 Task: Find connections with filter location Blankenburg with filter topic #lifestylewith filter profile language English with filter current company LutechResources with filter school Kakatiya University with filter industry Philanthropic Fundraising Services with filter service category Copywriting with filter keywords title Computer Animator
Action: Mouse moved to (499, 65)
Screenshot: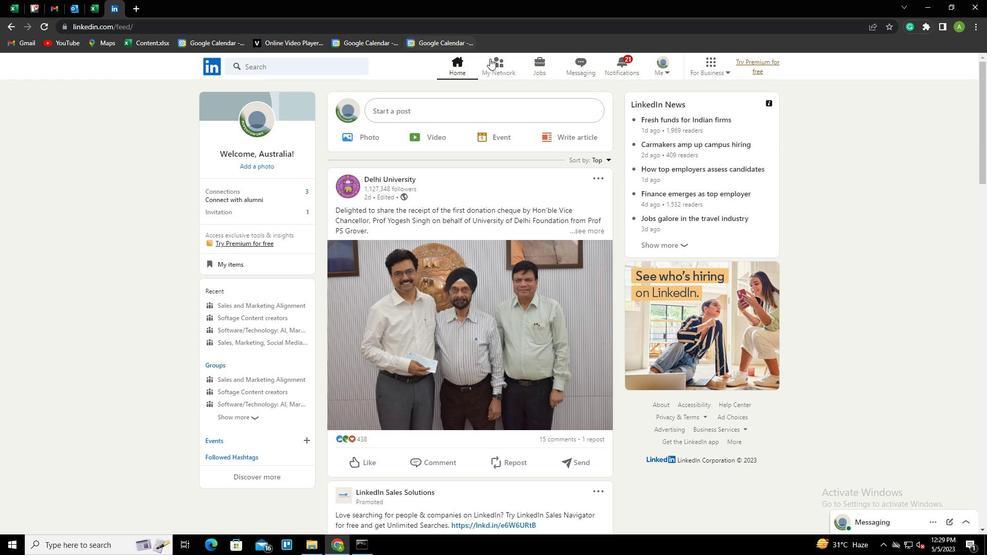 
Action: Mouse pressed left at (499, 65)
Screenshot: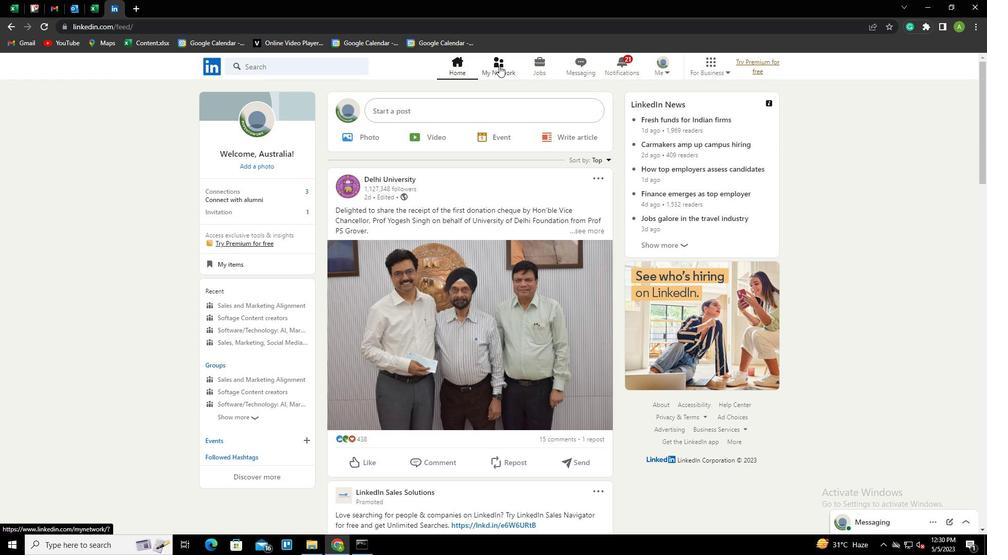 
Action: Mouse moved to (262, 122)
Screenshot: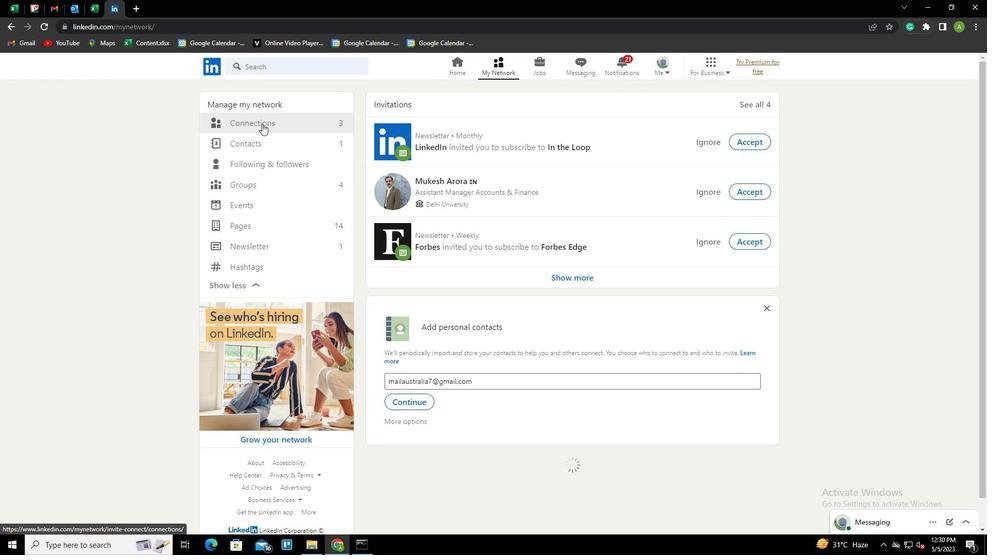 
Action: Mouse pressed left at (262, 122)
Screenshot: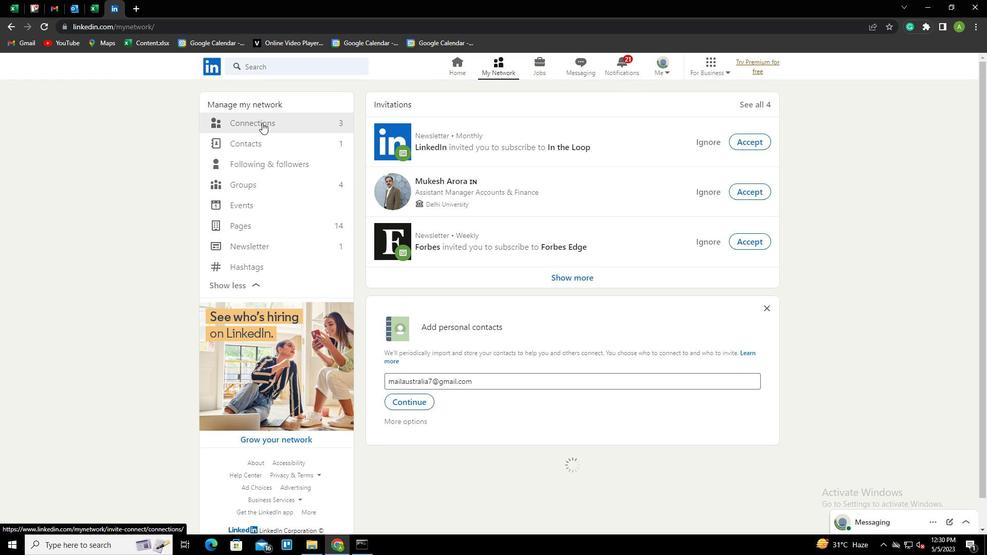 
Action: Mouse moved to (563, 124)
Screenshot: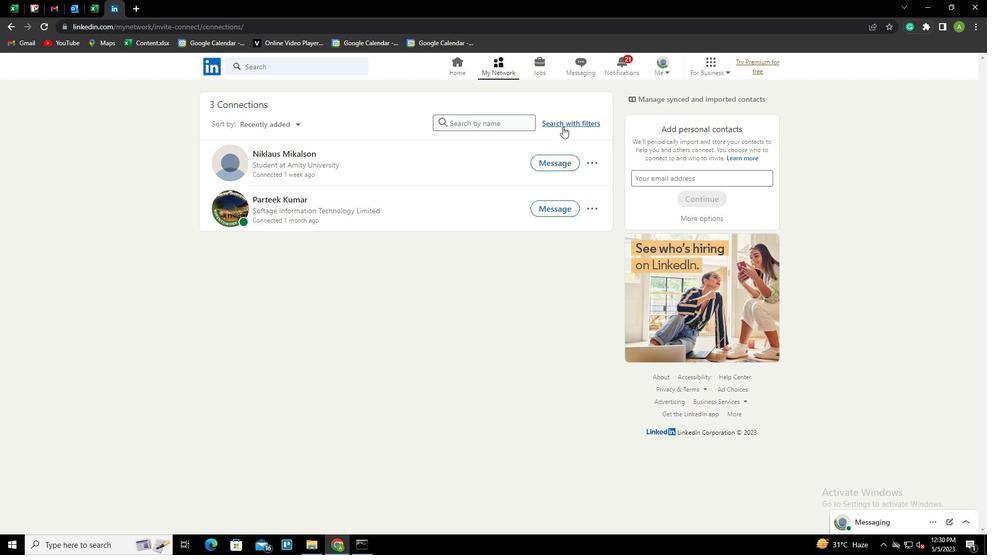 
Action: Mouse pressed left at (563, 124)
Screenshot: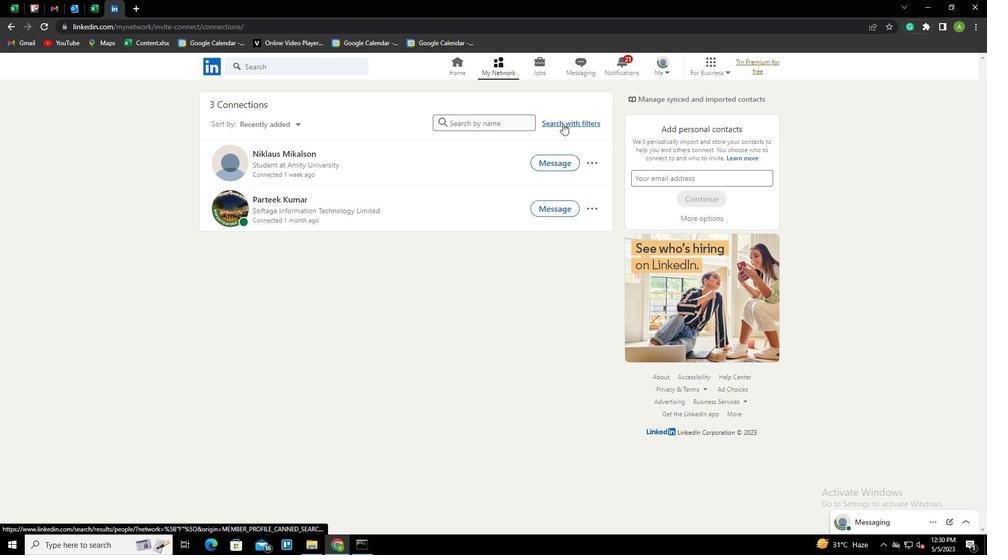 
Action: Mouse moved to (527, 97)
Screenshot: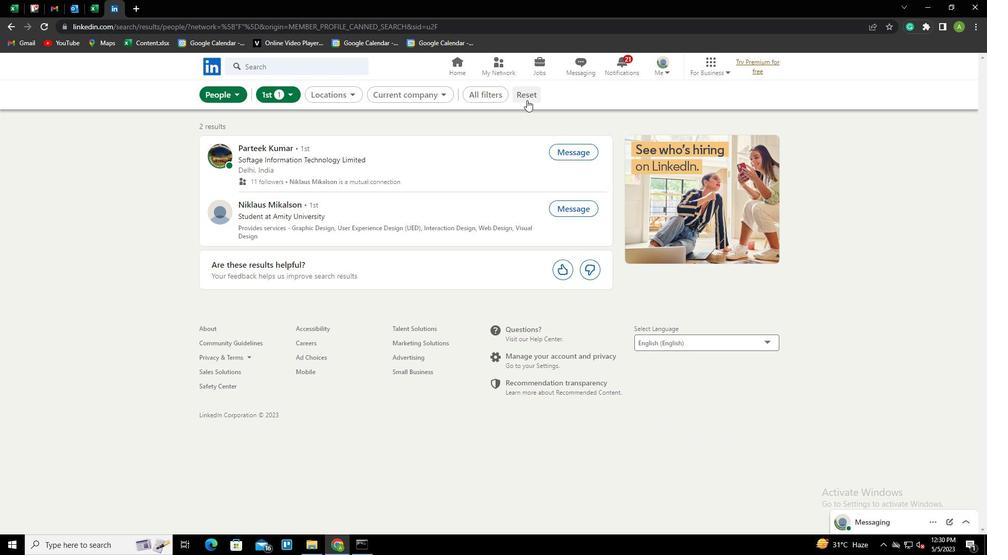 
Action: Mouse pressed left at (527, 97)
Screenshot: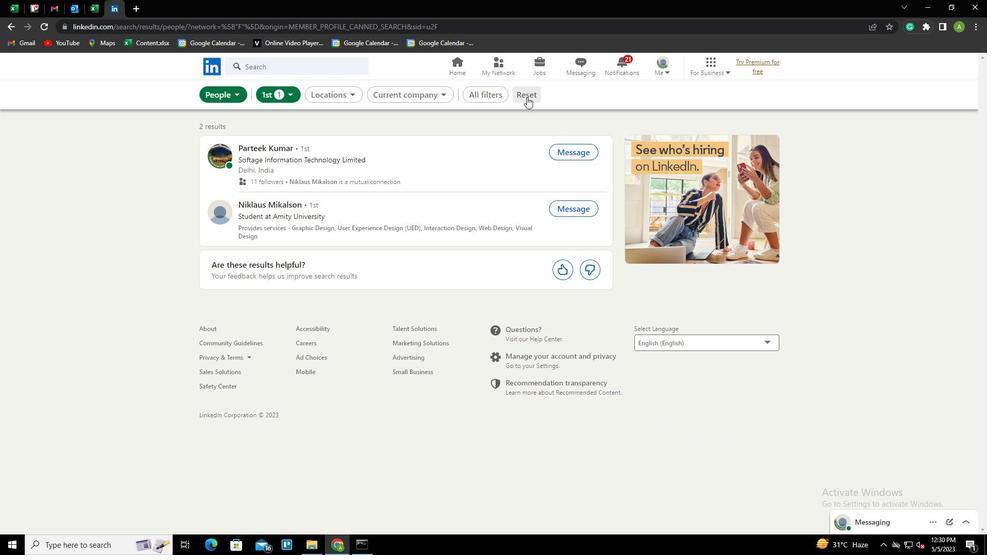
Action: Mouse moved to (518, 98)
Screenshot: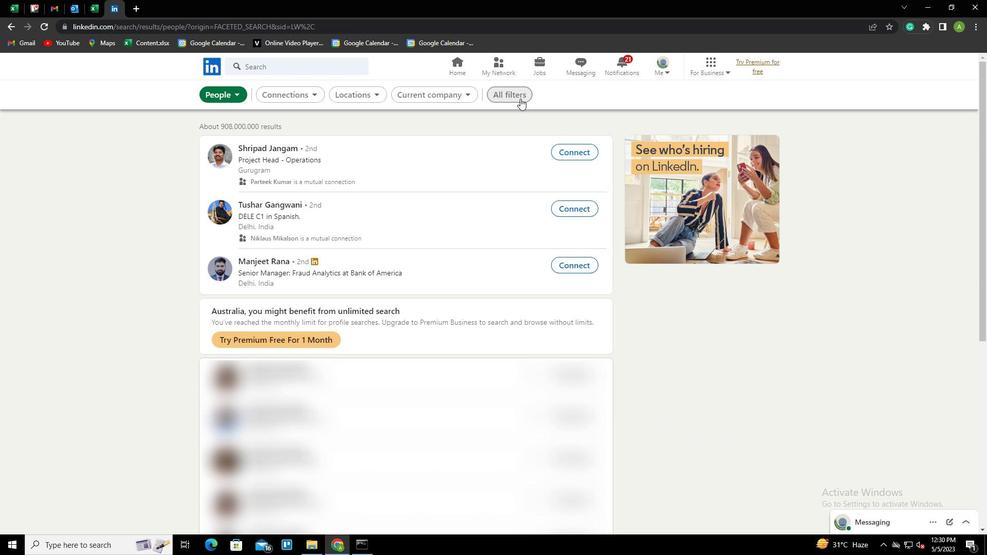 
Action: Mouse pressed left at (518, 98)
Screenshot: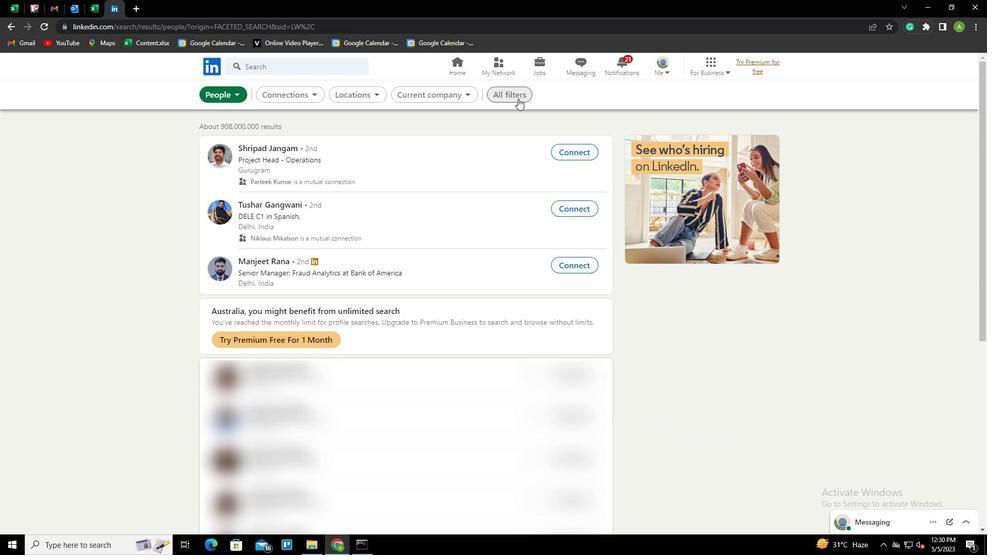 
Action: Mouse moved to (822, 287)
Screenshot: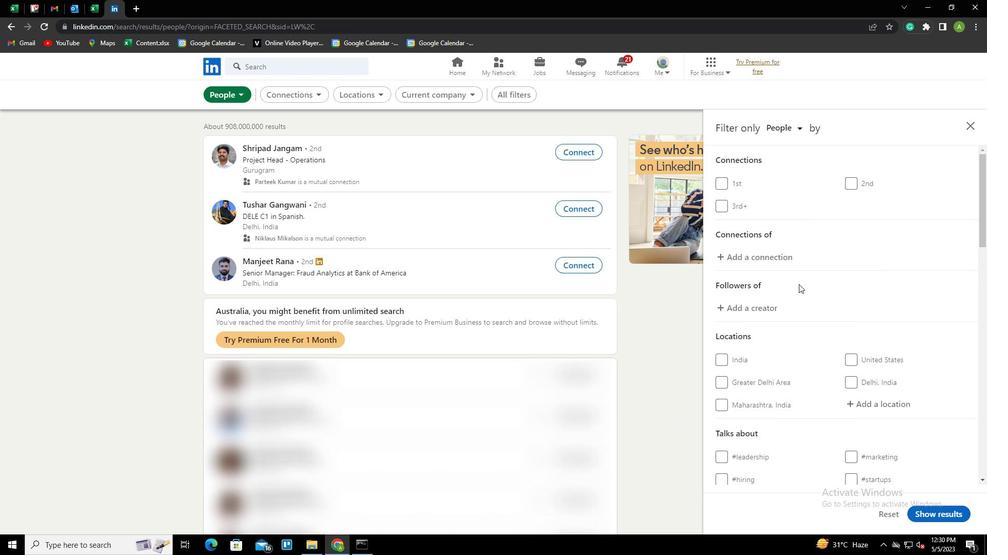 
Action: Mouse scrolled (822, 286) with delta (0, 0)
Screenshot: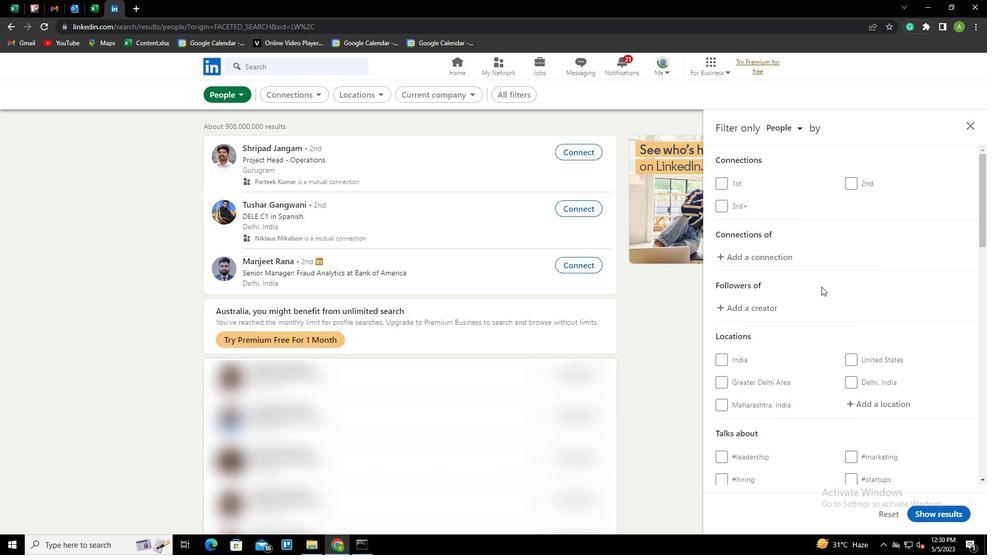 
Action: Mouse scrolled (822, 286) with delta (0, 0)
Screenshot: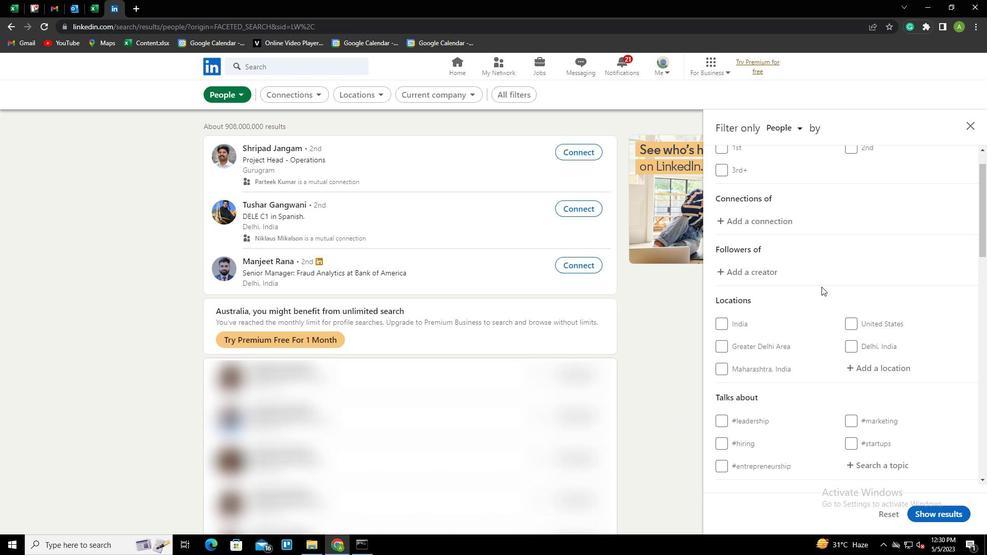 
Action: Mouse scrolled (822, 286) with delta (0, 0)
Screenshot: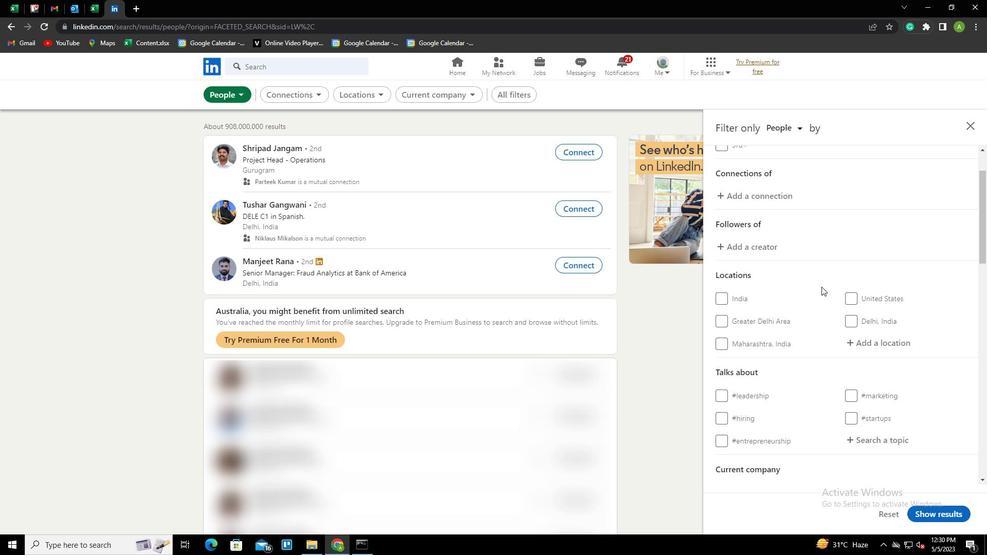 
Action: Mouse moved to (860, 250)
Screenshot: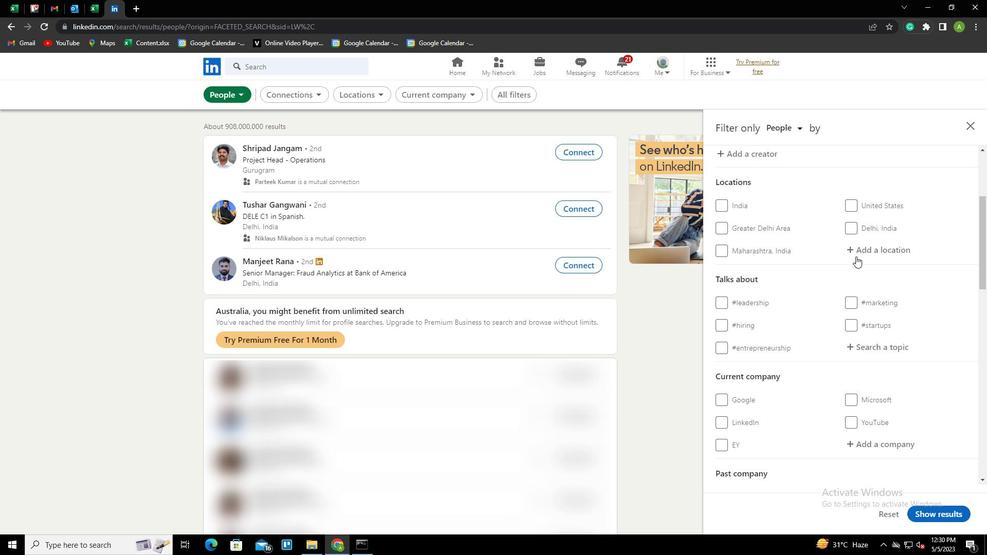 
Action: Mouse pressed left at (860, 250)
Screenshot: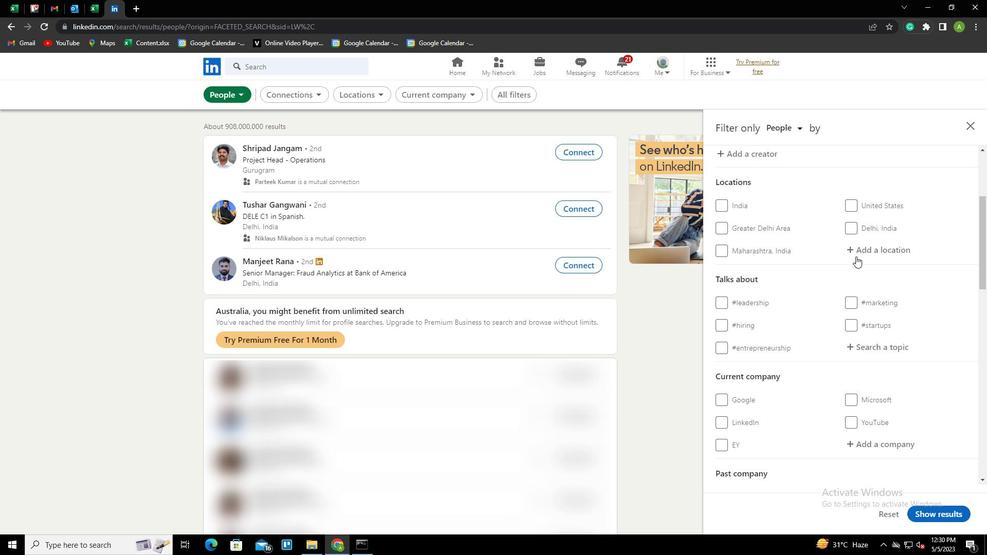 
Action: Key pressed <Key.shift>B
Screenshot: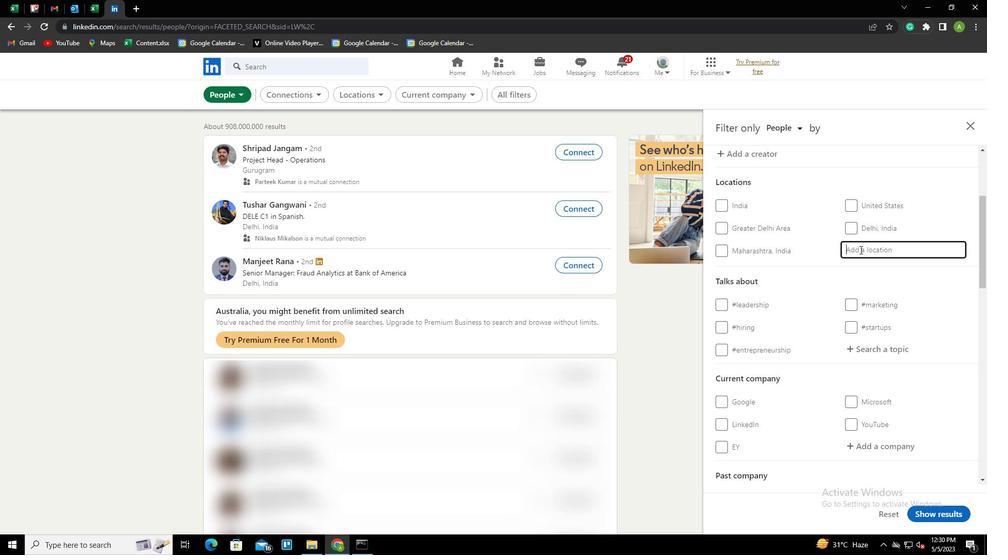 
Action: Mouse moved to (735, 278)
Screenshot: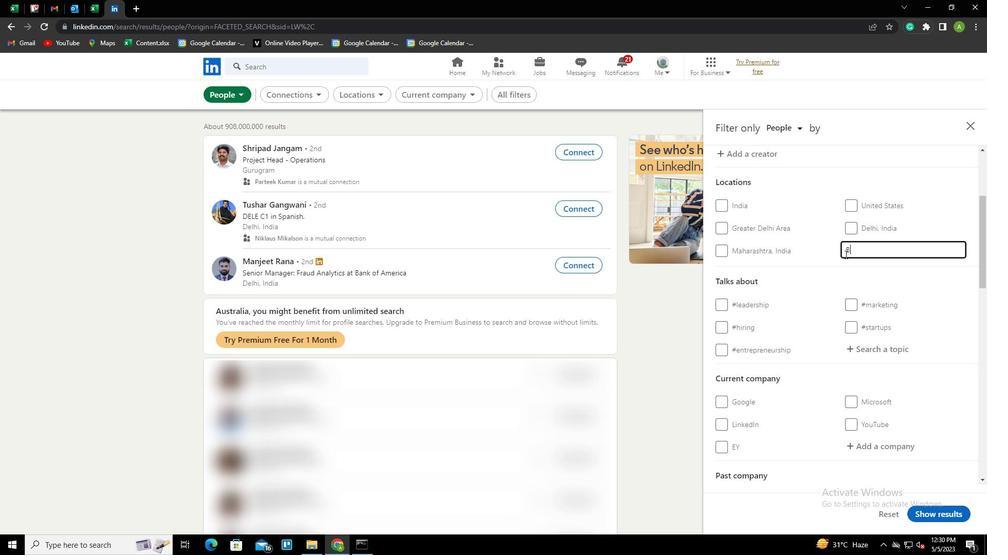 
Action: Key pressed LANKENBR<Key.backspace>URG<Key.down><Key.enter>
Screenshot: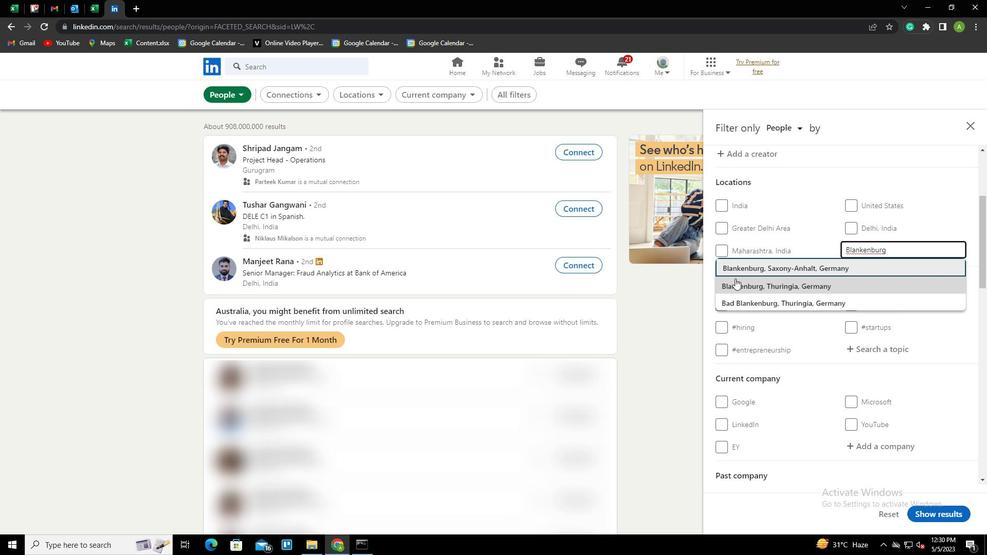
Action: Mouse scrolled (735, 278) with delta (0, 0)
Screenshot: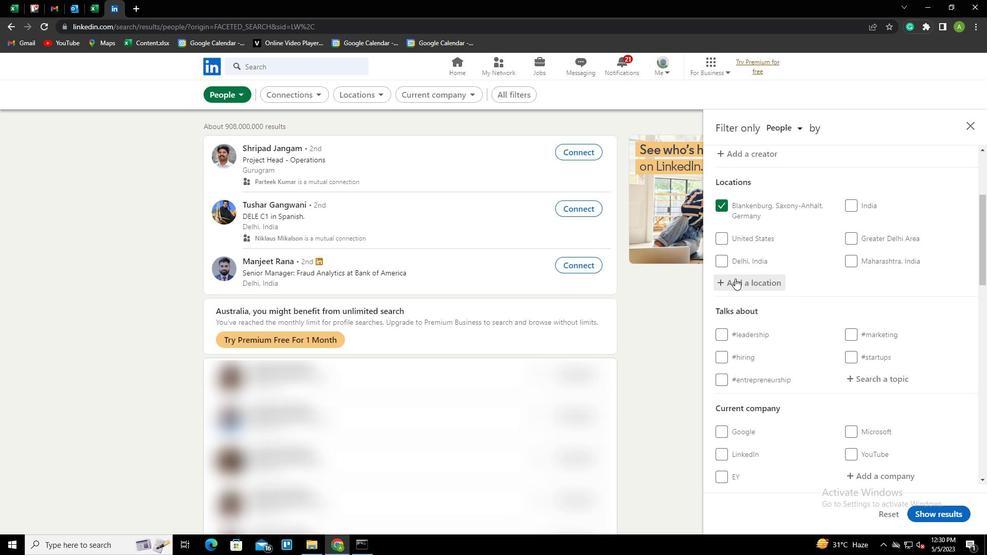 
Action: Mouse scrolled (735, 278) with delta (0, 0)
Screenshot: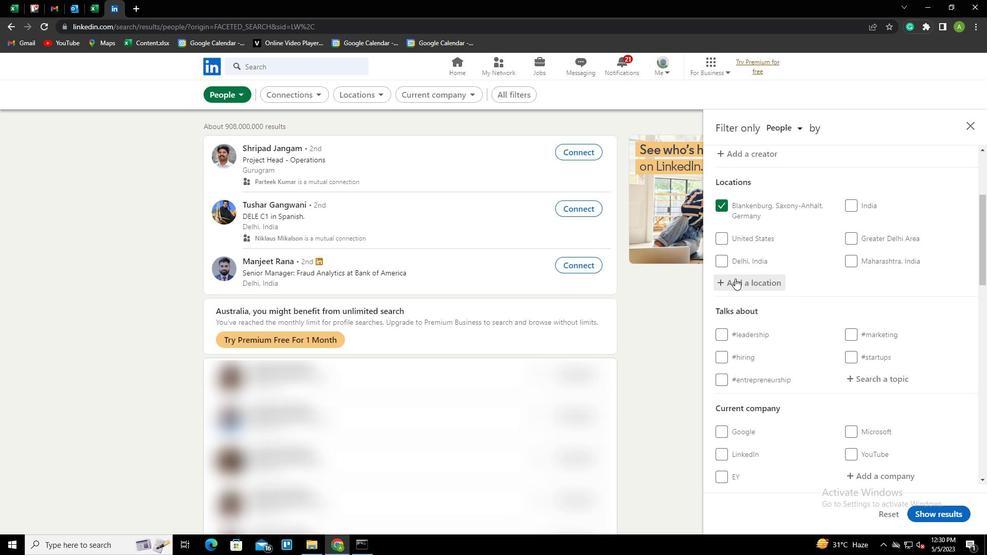 
Action: Mouse moved to (857, 272)
Screenshot: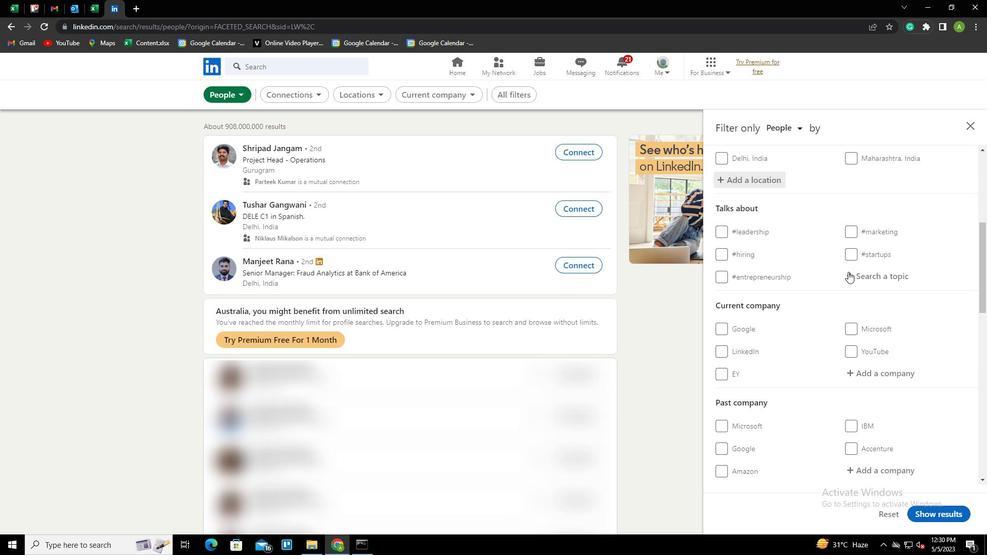 
Action: Mouse pressed left at (857, 272)
Screenshot: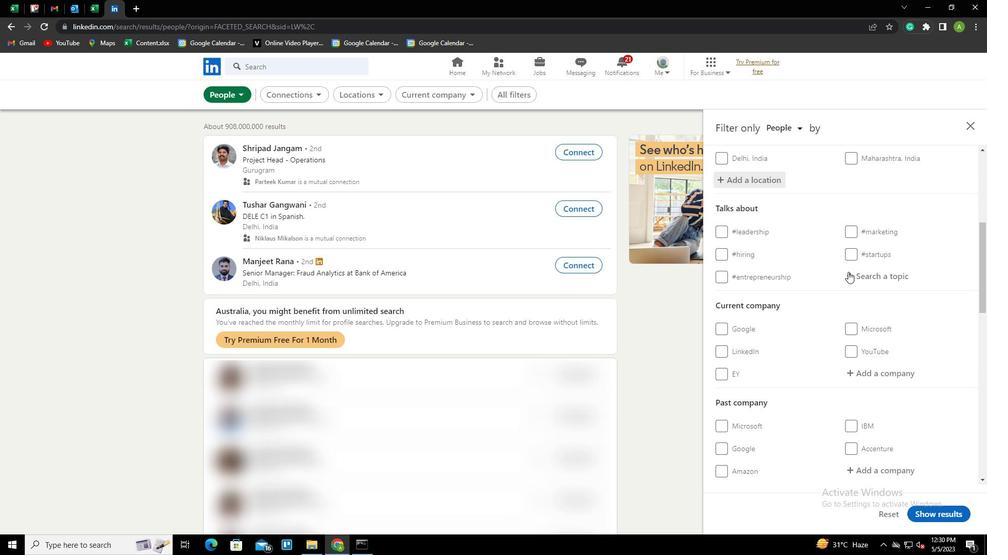 
Action: Mouse moved to (733, 272)
Screenshot: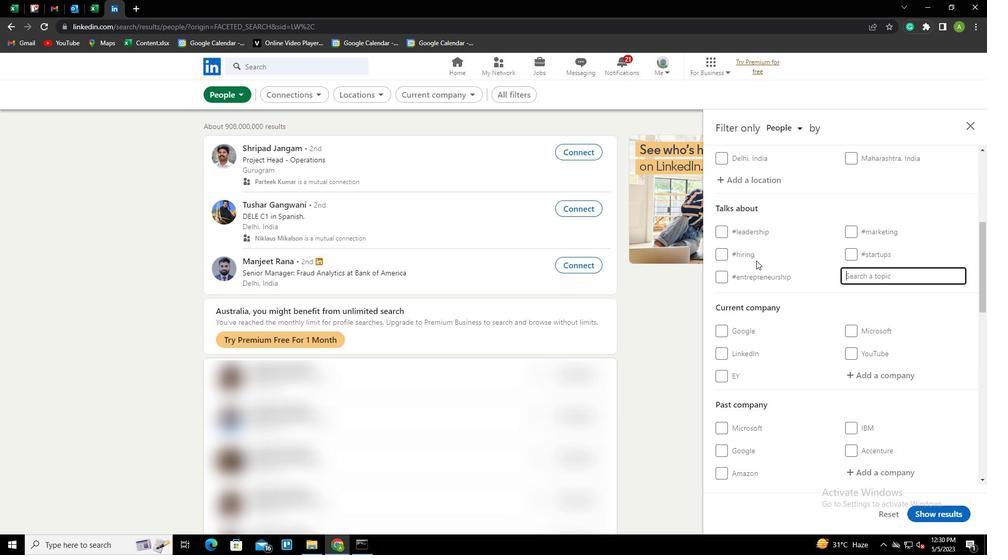 
Action: Key pressed LIFESTYLE<Key.down><Key.enter>
Screenshot: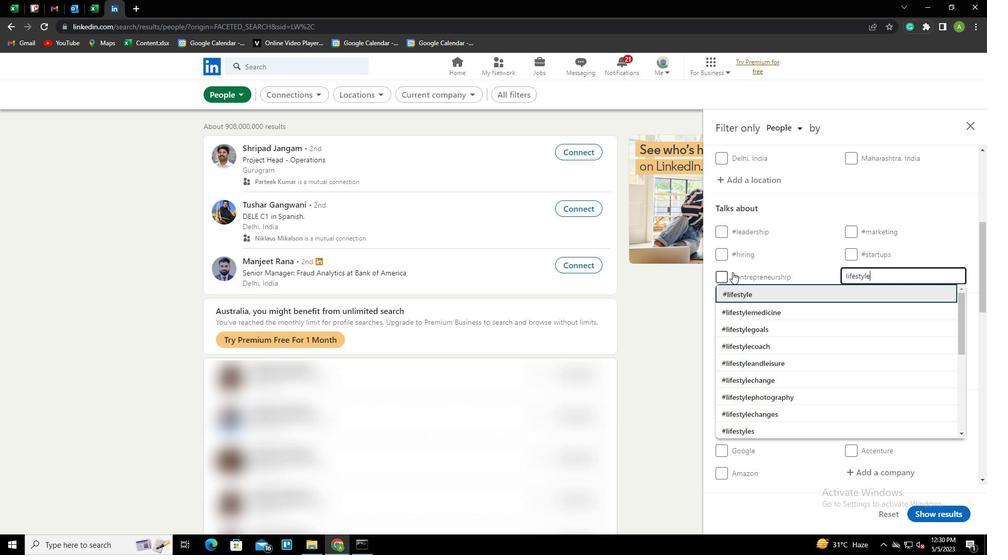 
Action: Mouse moved to (789, 260)
Screenshot: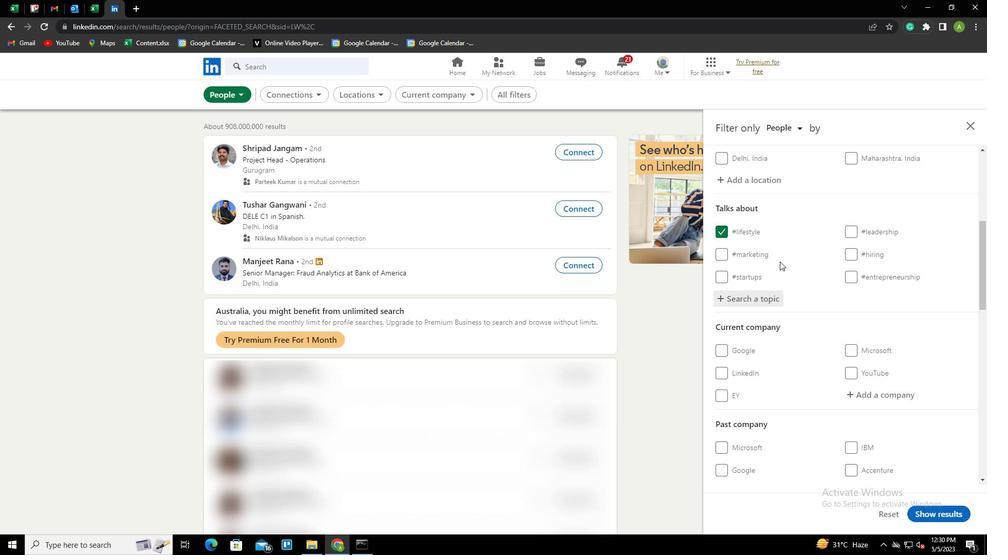 
Action: Mouse scrolled (789, 260) with delta (0, 0)
Screenshot: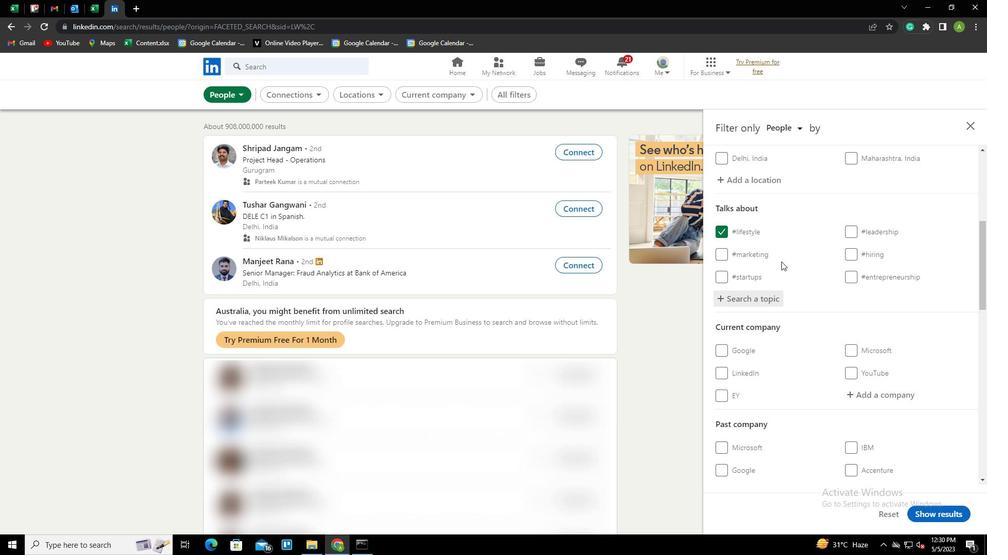 
Action: Mouse scrolled (789, 260) with delta (0, 0)
Screenshot: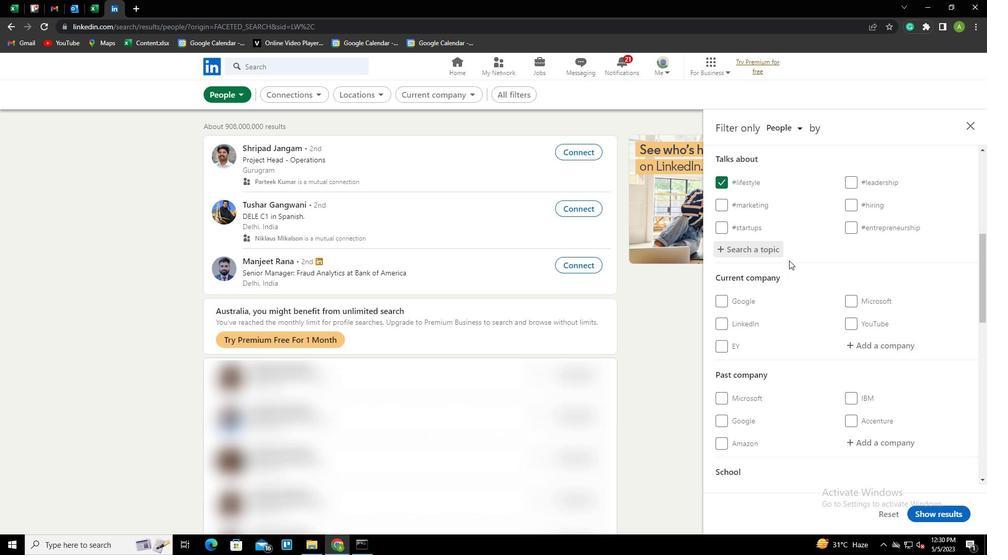 
Action: Mouse scrolled (789, 260) with delta (0, 0)
Screenshot: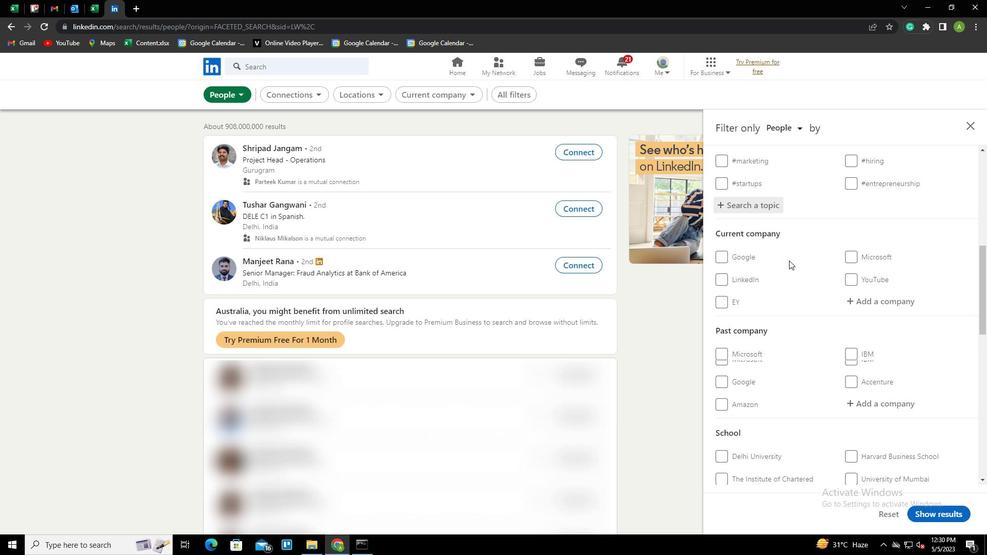 
Action: Mouse scrolled (789, 260) with delta (0, 0)
Screenshot: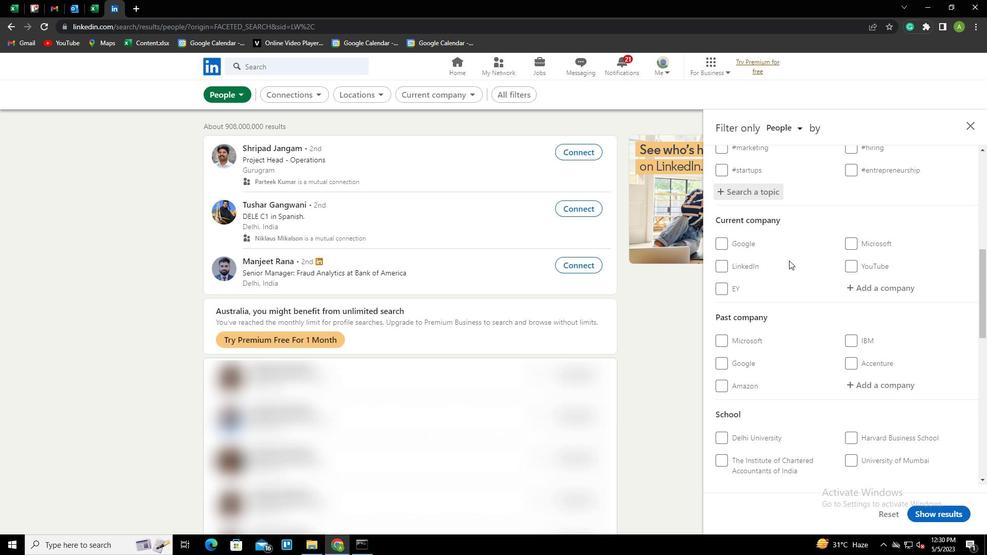 
Action: Mouse scrolled (789, 260) with delta (0, 0)
Screenshot: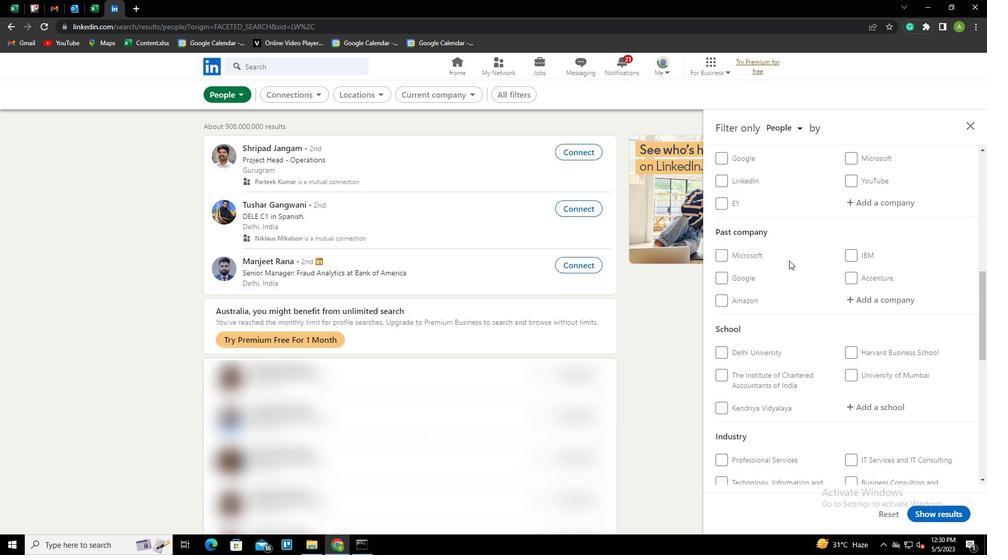 
Action: Mouse scrolled (789, 260) with delta (0, 0)
Screenshot: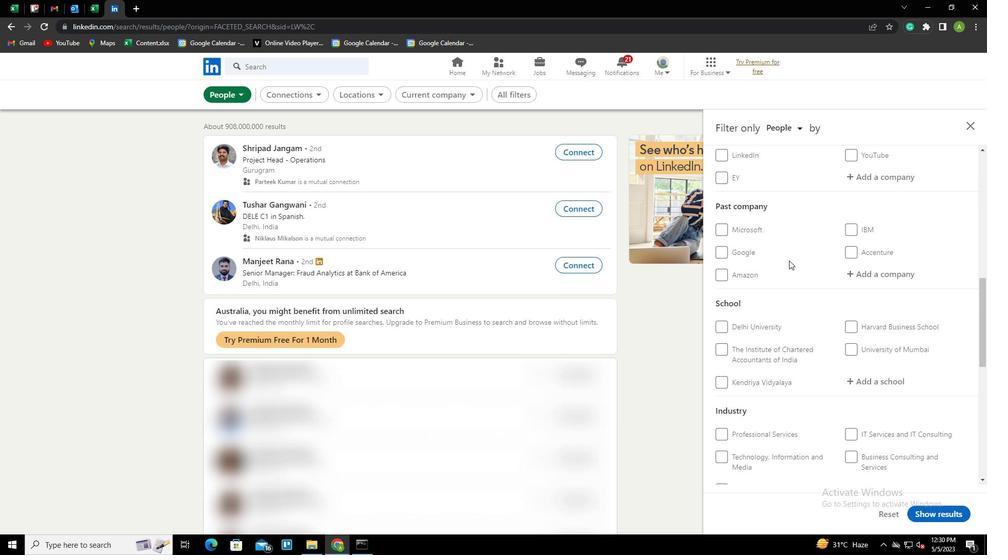 
Action: Mouse scrolled (789, 260) with delta (0, 0)
Screenshot: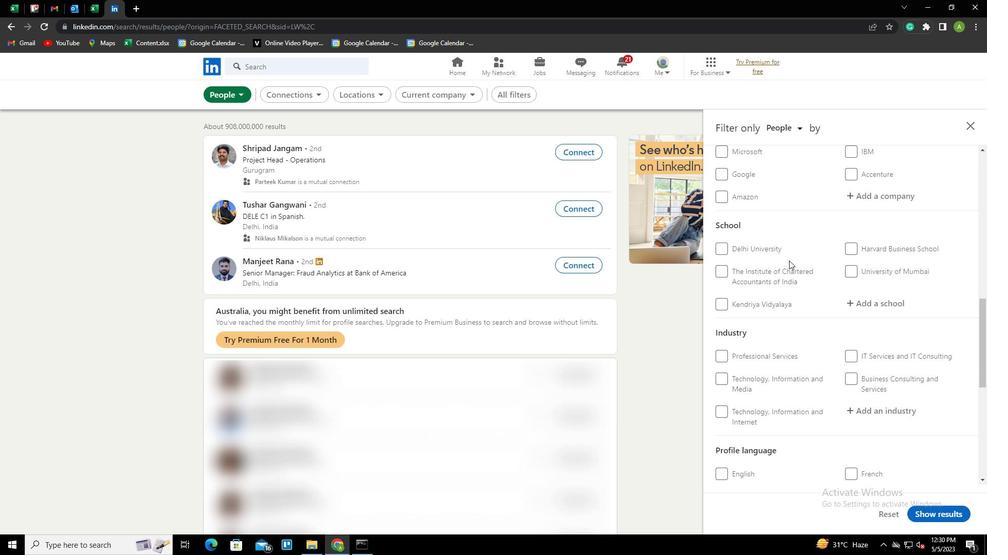 
Action: Mouse moved to (807, 259)
Screenshot: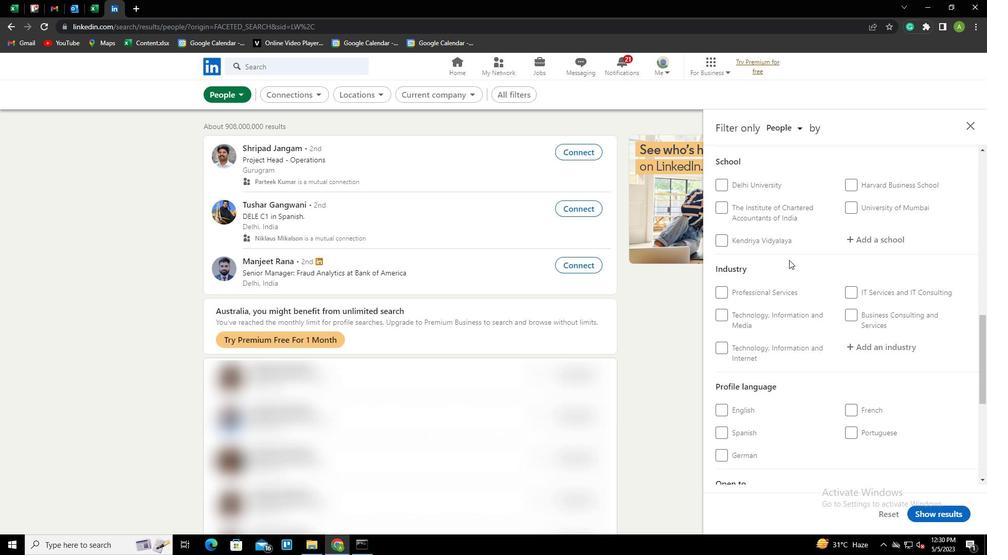 
Action: Mouse scrolled (807, 259) with delta (0, 0)
Screenshot: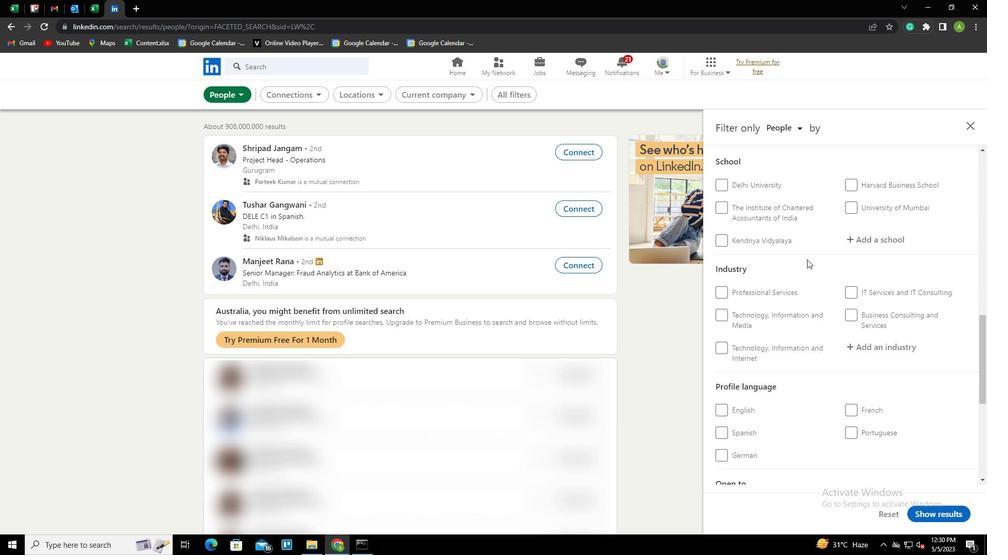 
Action: Mouse scrolled (807, 259) with delta (0, 0)
Screenshot: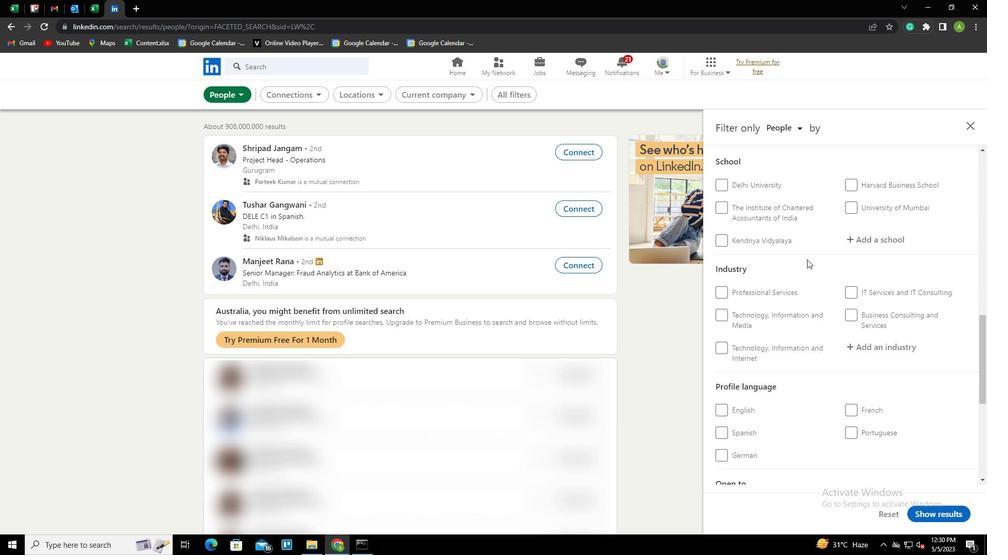 
Action: Mouse moved to (720, 309)
Screenshot: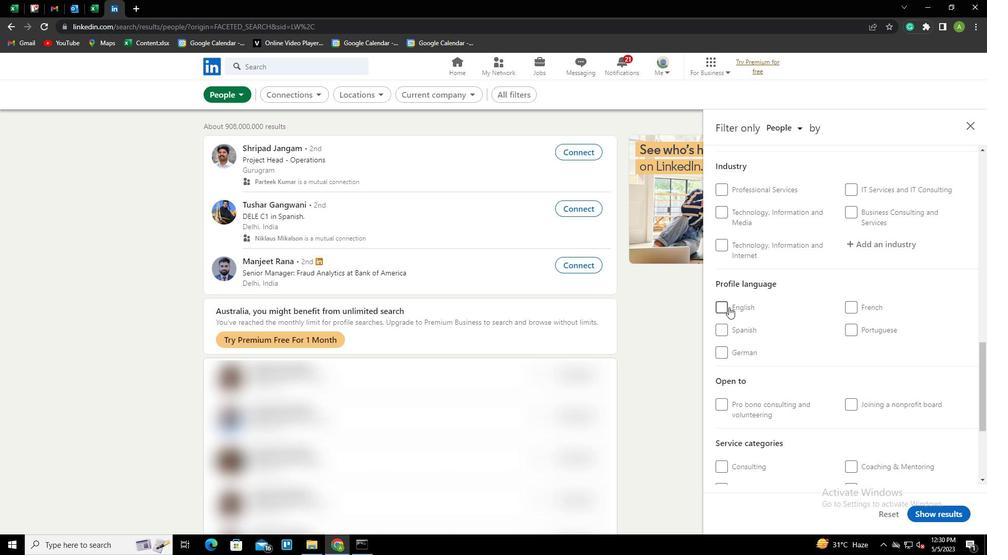 
Action: Mouse pressed left at (720, 309)
Screenshot: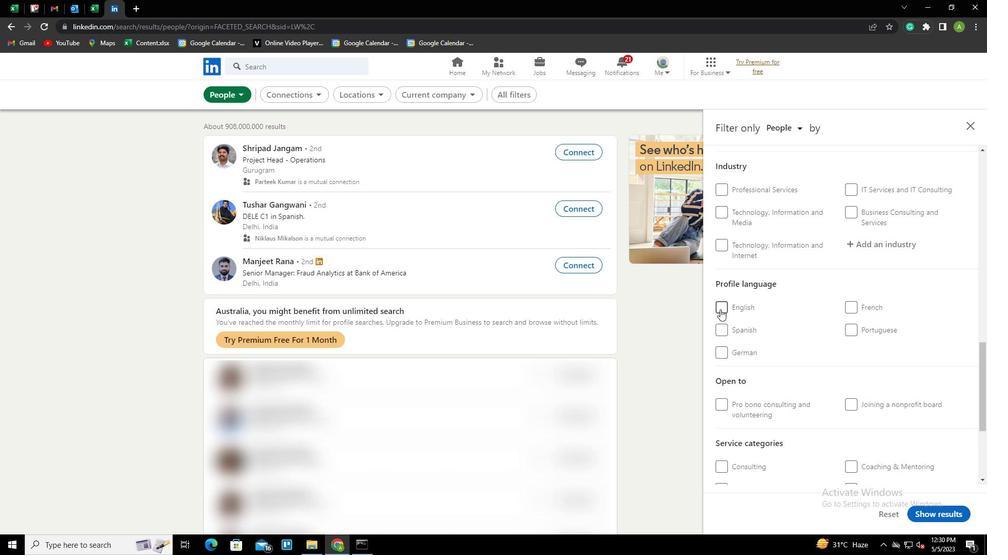 
Action: Mouse moved to (841, 290)
Screenshot: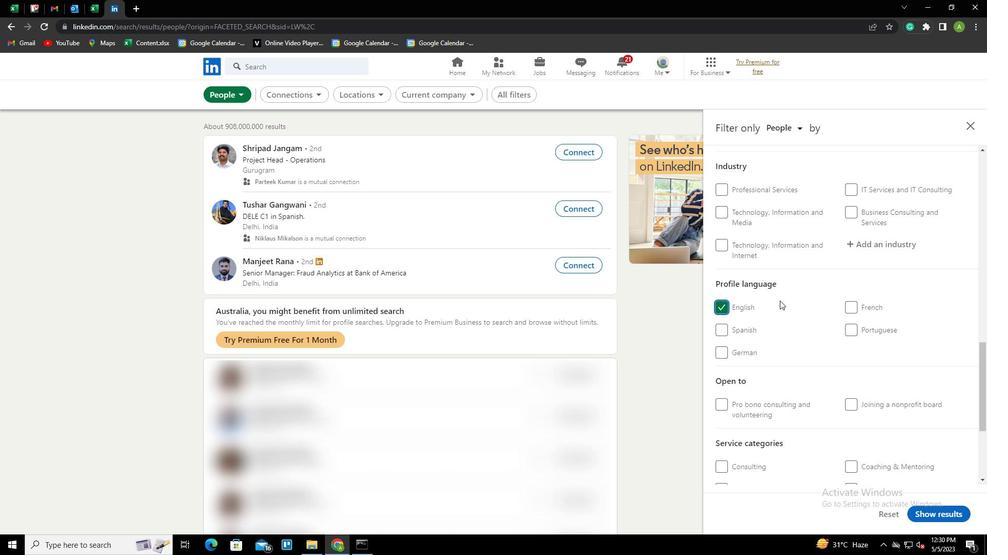 
Action: Mouse scrolled (841, 291) with delta (0, 0)
Screenshot: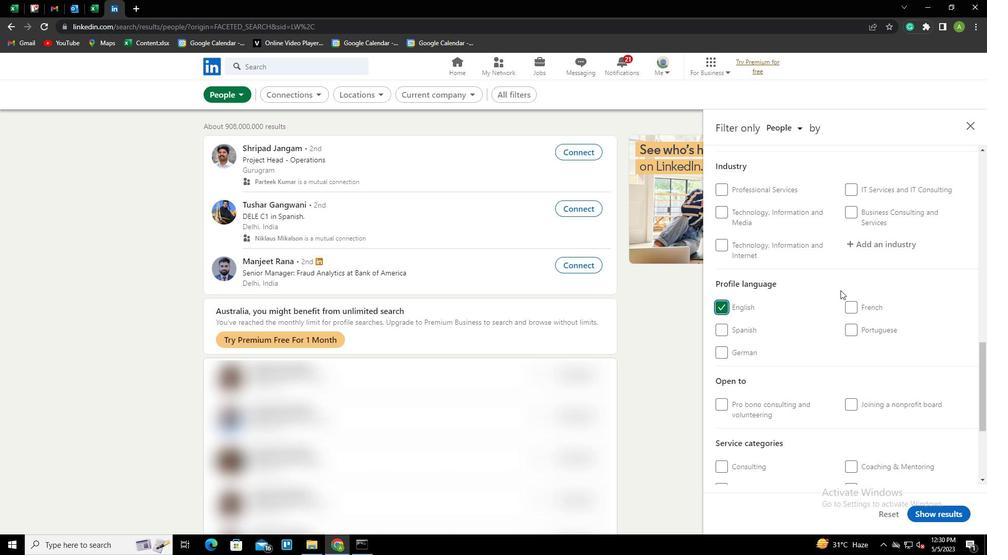 
Action: Mouse scrolled (841, 291) with delta (0, 0)
Screenshot: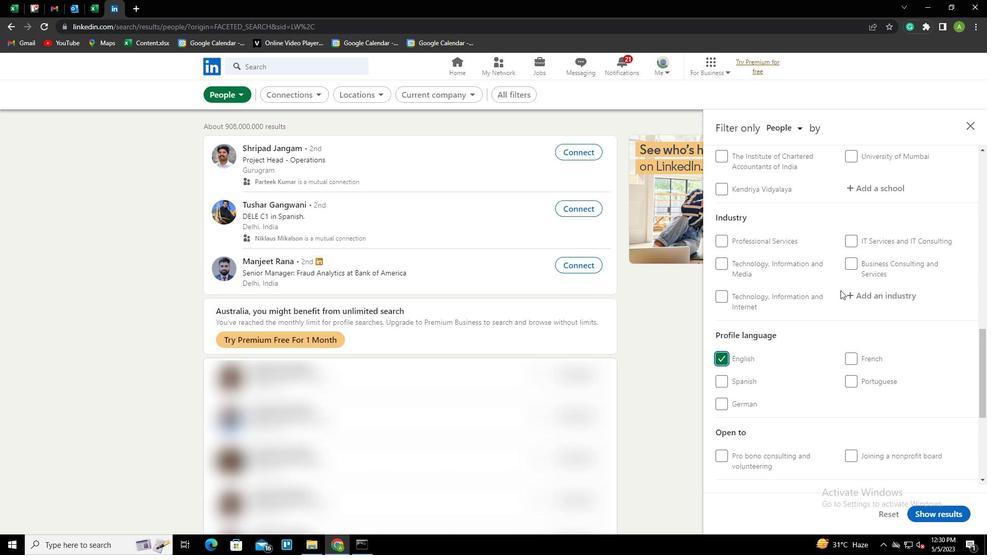 
Action: Mouse scrolled (841, 291) with delta (0, 0)
Screenshot: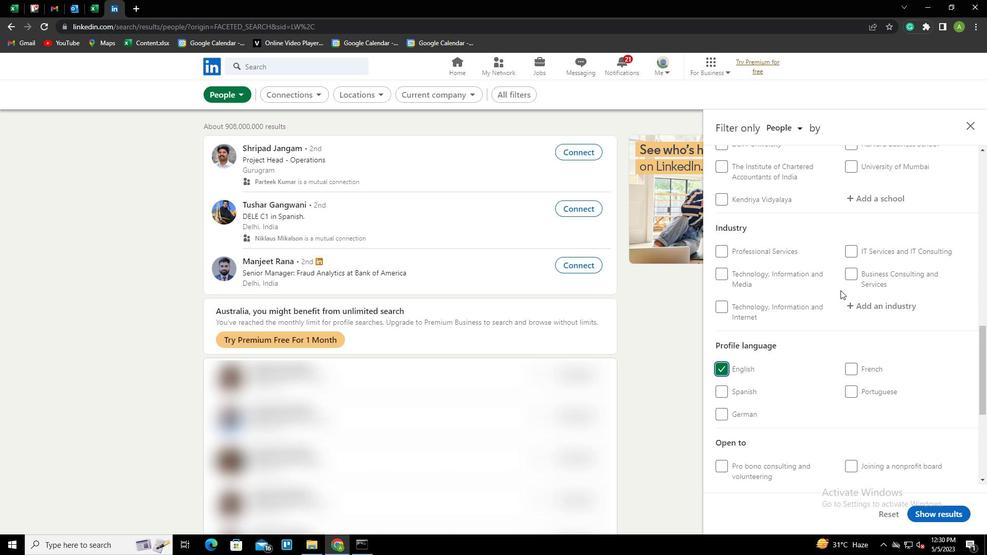 
Action: Mouse scrolled (841, 291) with delta (0, 0)
Screenshot: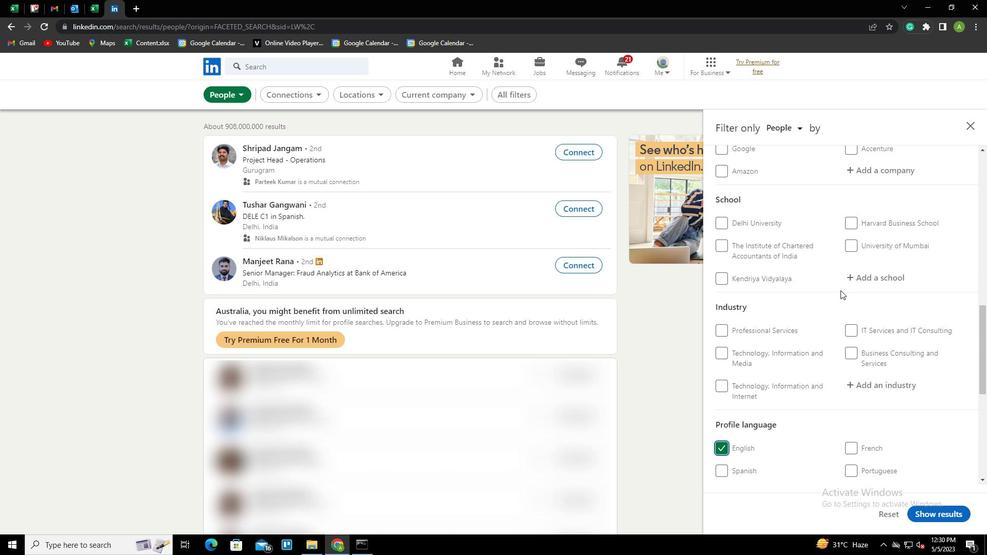 
Action: Mouse scrolled (841, 291) with delta (0, 0)
Screenshot: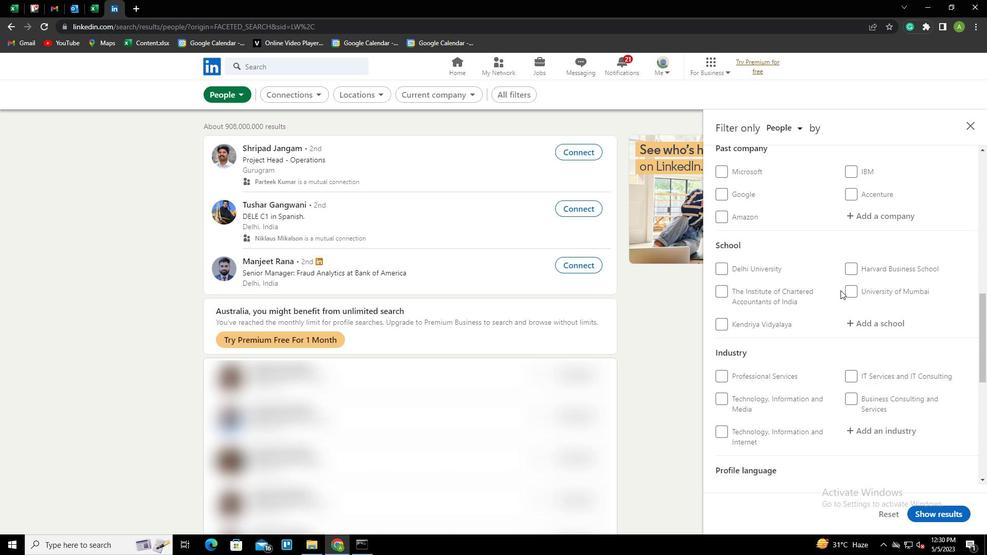 
Action: Mouse scrolled (841, 291) with delta (0, 0)
Screenshot: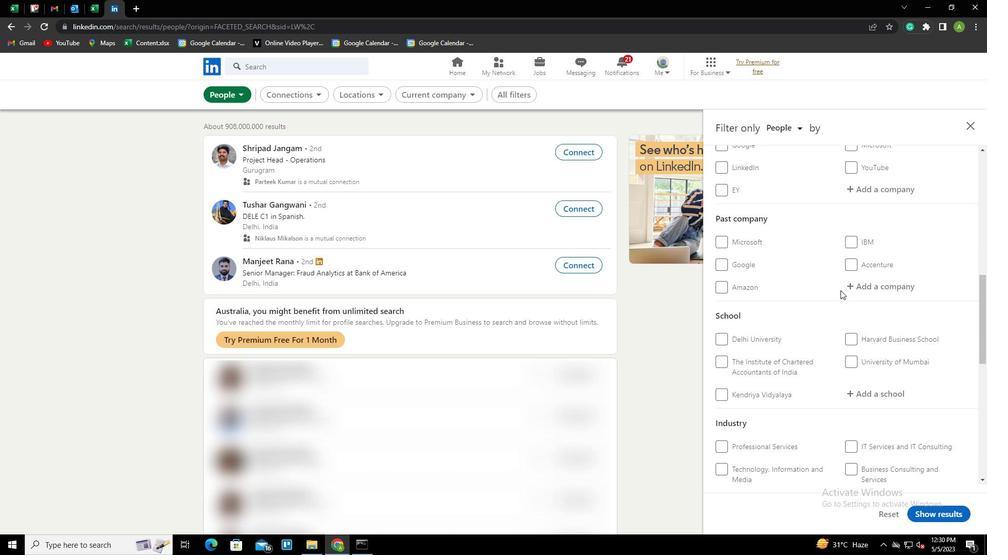 
Action: Mouse moved to (856, 244)
Screenshot: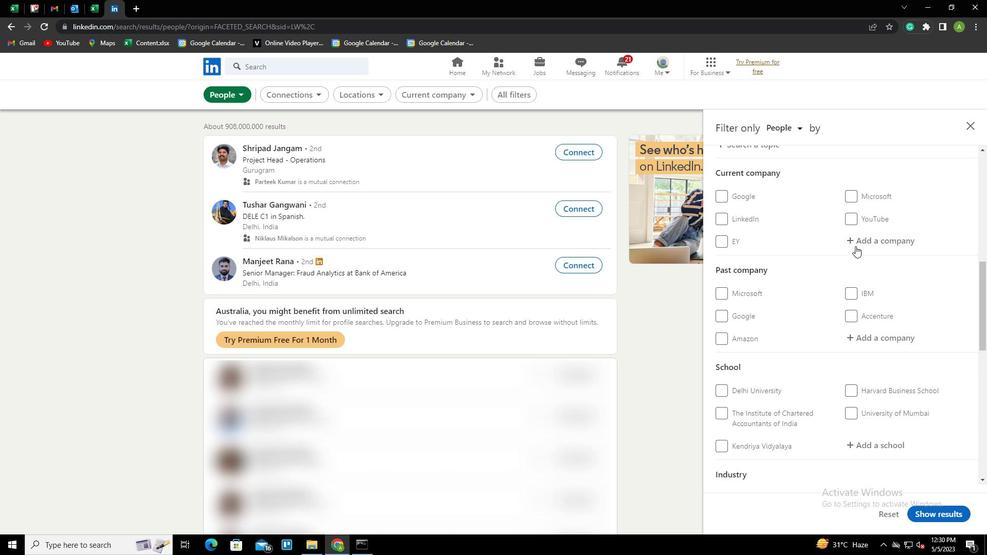 
Action: Mouse pressed left at (856, 244)
Screenshot: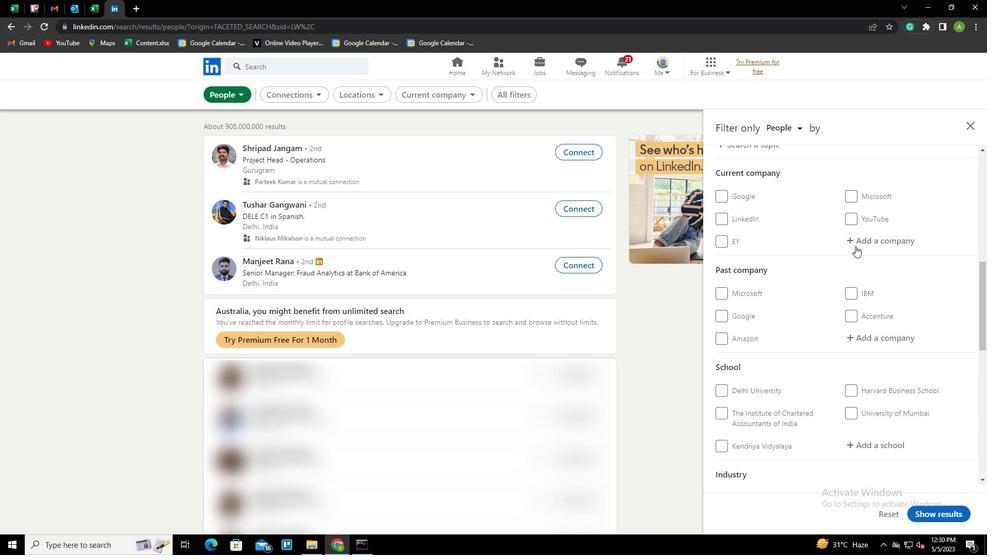 
Action: Mouse moved to (769, 238)
Screenshot: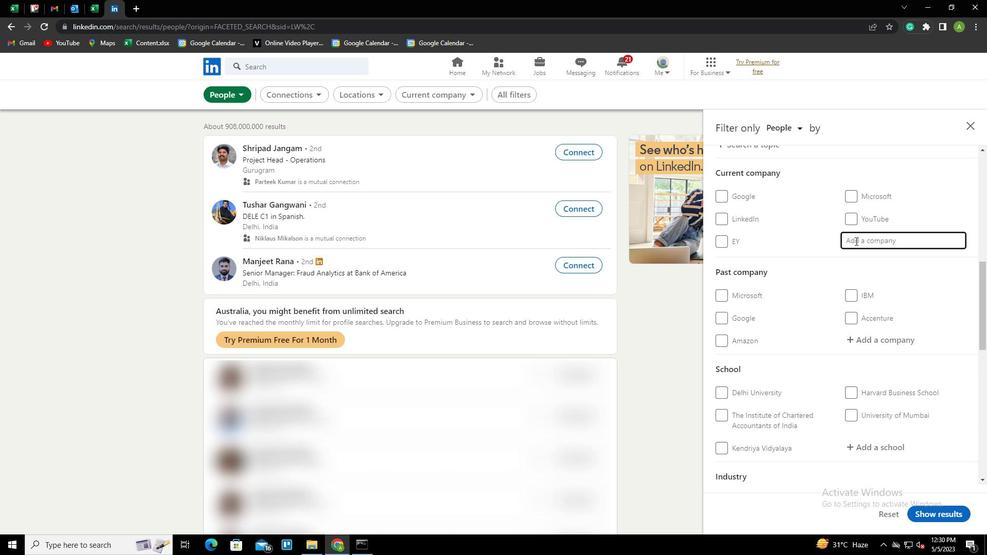 
Action: Key pressed <Key.shift>LUTECH<Key.shift>RESOURCES<Key.down><Key.enter>
Screenshot: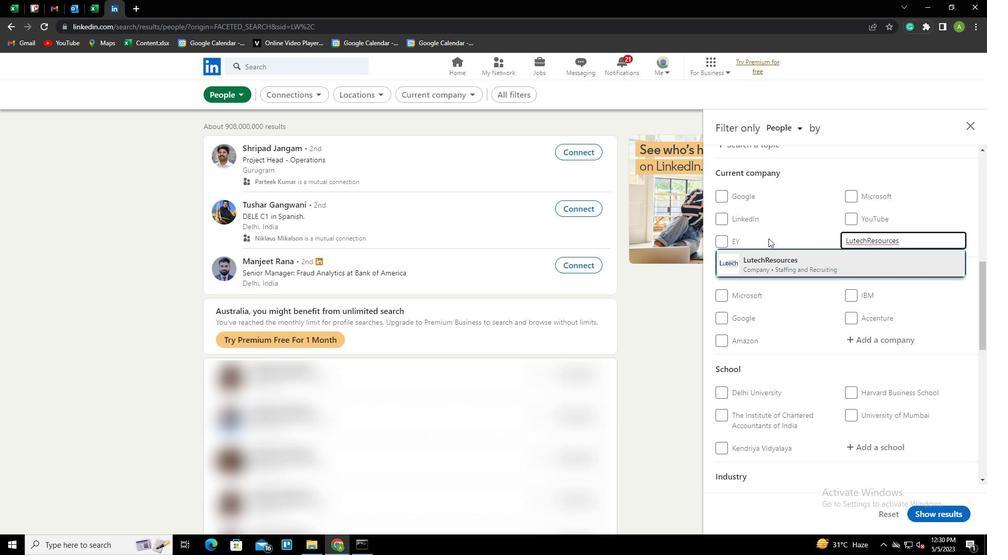 
Action: Mouse scrolled (769, 238) with delta (0, 0)
Screenshot: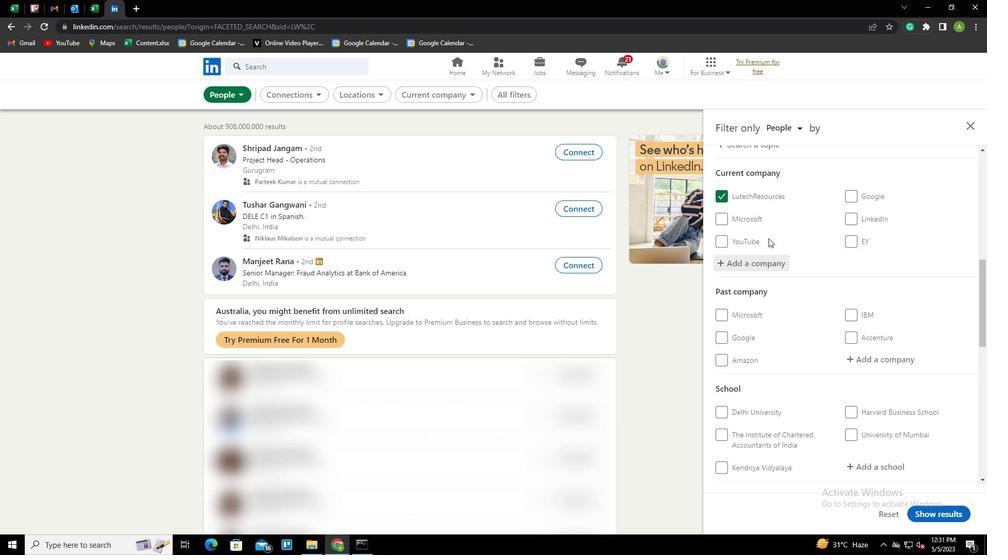 
Action: Mouse scrolled (769, 238) with delta (0, 0)
Screenshot: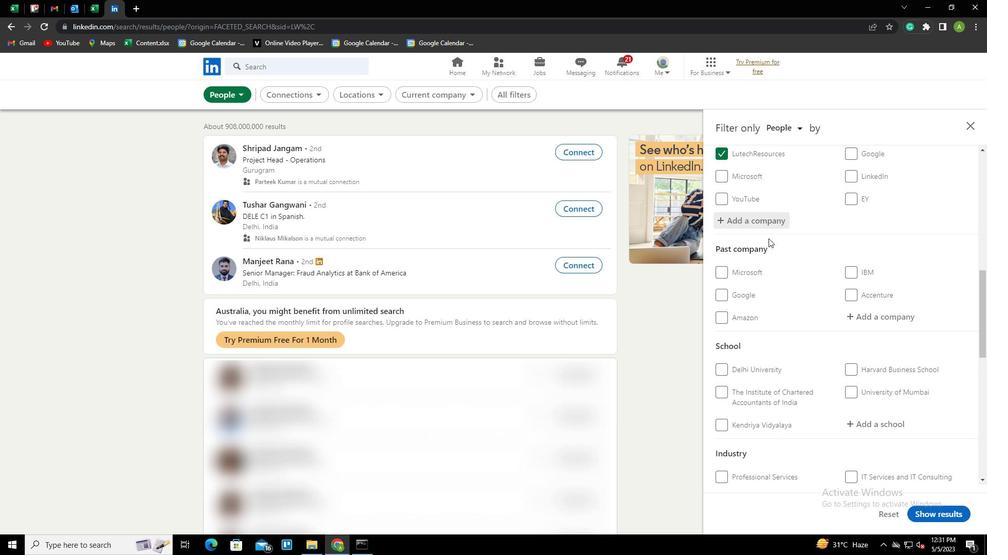 
Action: Mouse scrolled (769, 238) with delta (0, 0)
Screenshot: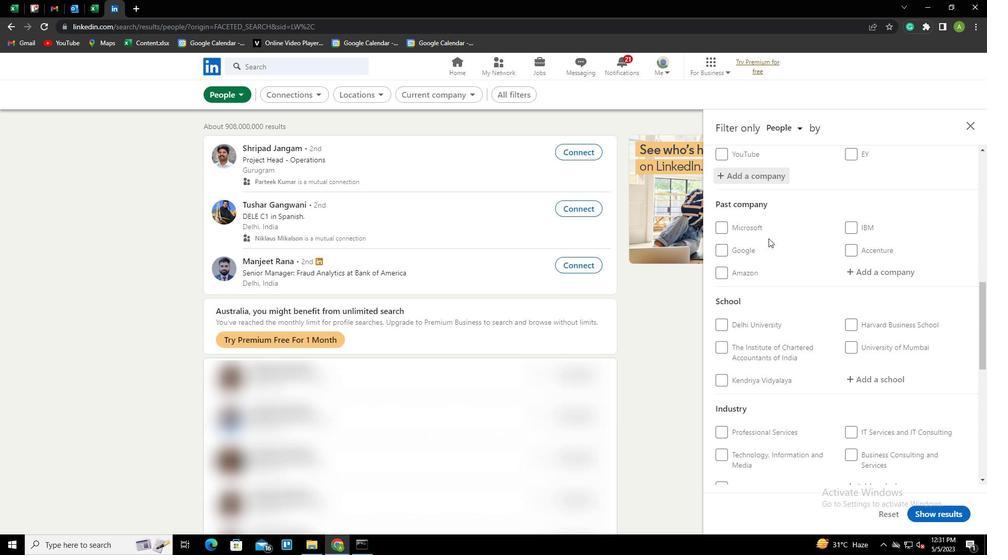 
Action: Mouse scrolled (769, 238) with delta (0, 0)
Screenshot: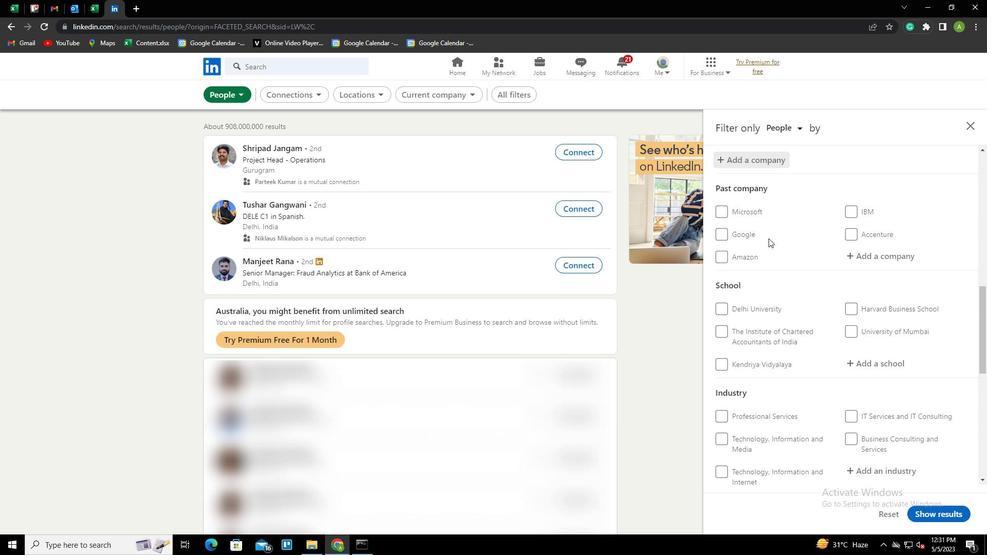 
Action: Mouse moved to (861, 262)
Screenshot: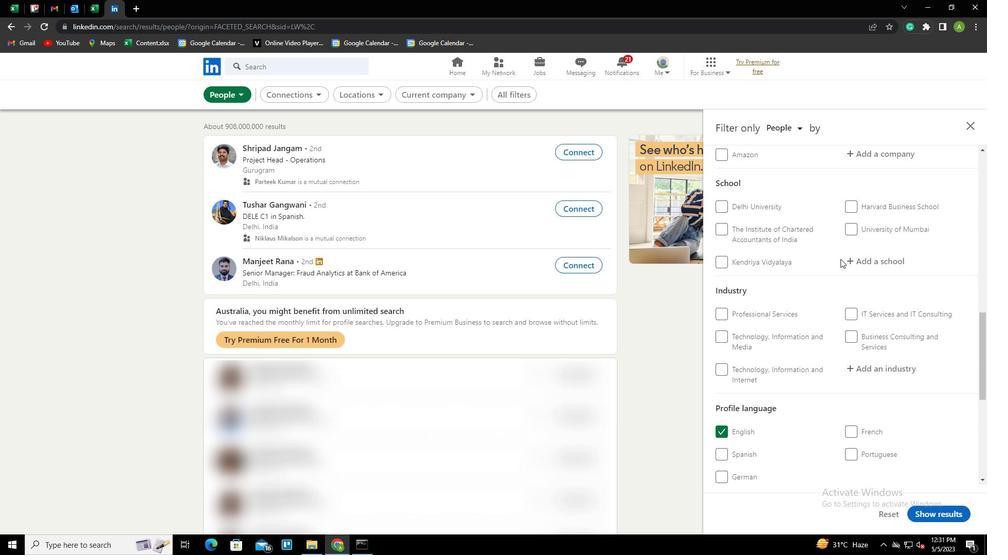 
Action: Mouse pressed left at (861, 262)
Screenshot: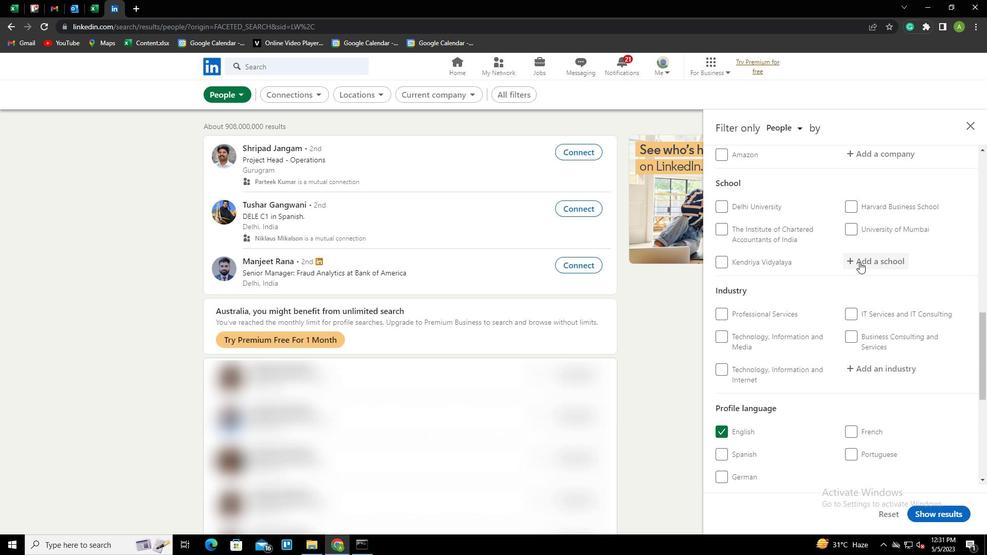 
Action: Mouse moved to (824, 253)
Screenshot: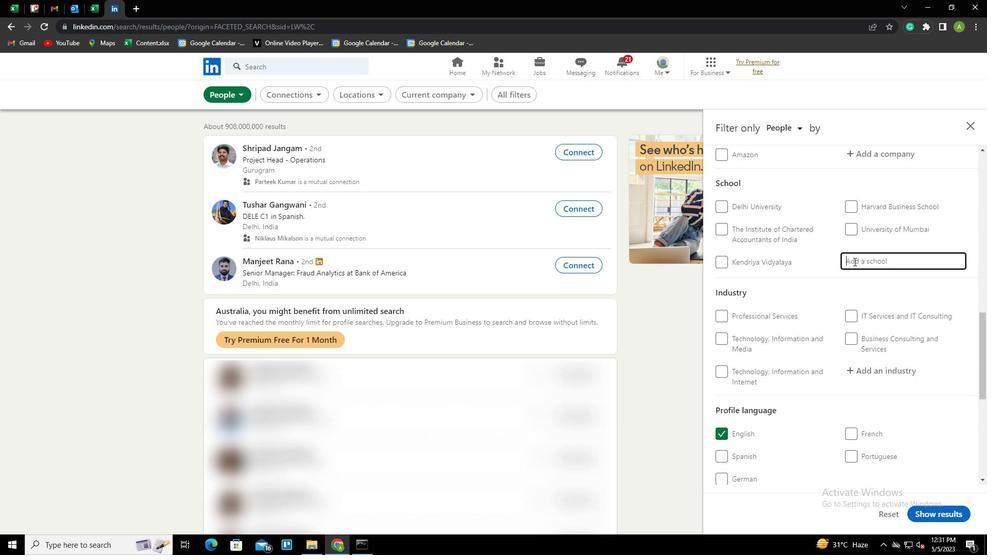 
Action: Key pressed <Key.shift>KAKATIYS<Key.space><Key.shift><Key.shift><Key.shift><Key.shift><Key.shift><Key.shift><Key.backspace><Key.backspace>A<Key.space><Key.shift>UNIVERSITY<Key.down><Key.enter>
Screenshot: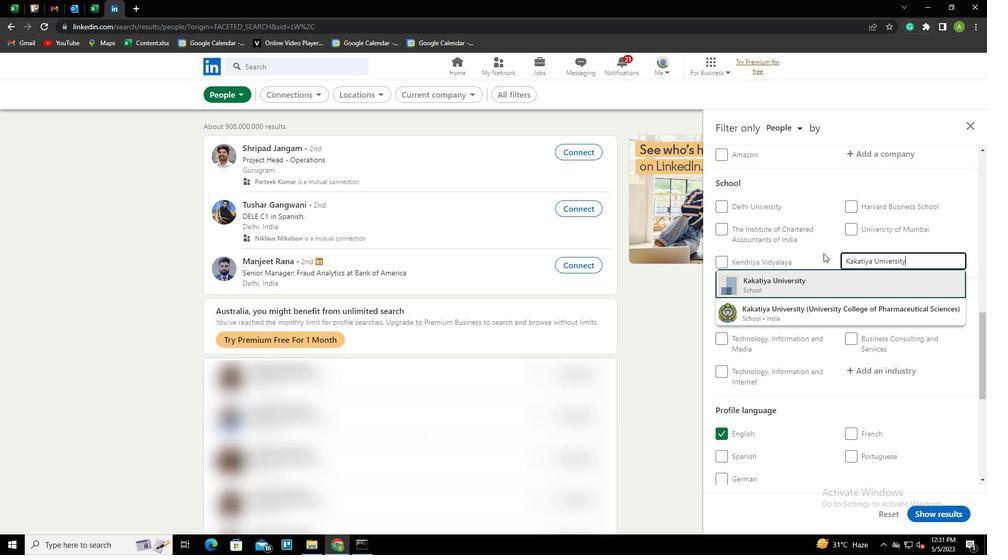 
Action: Mouse scrolled (824, 253) with delta (0, 0)
Screenshot: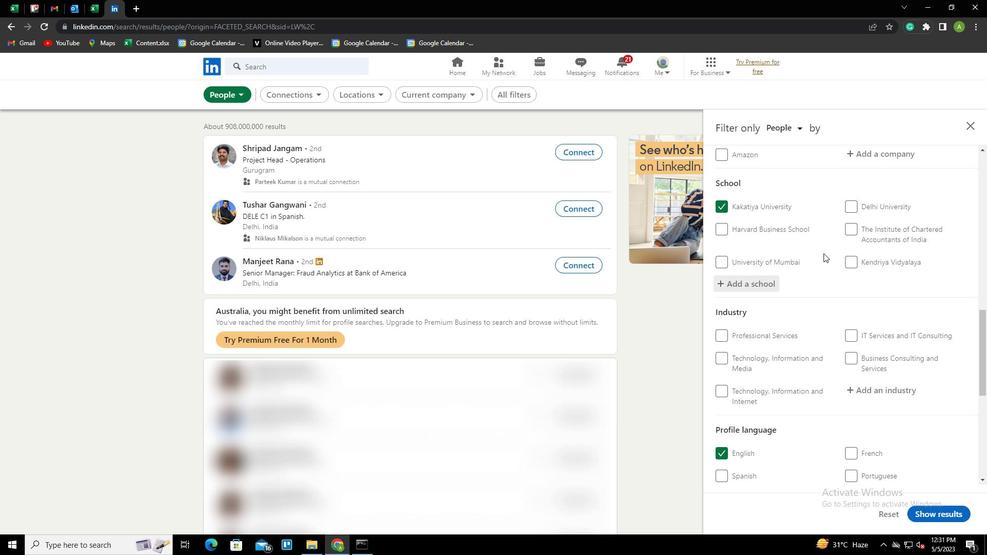 
Action: Mouse scrolled (824, 253) with delta (0, 0)
Screenshot: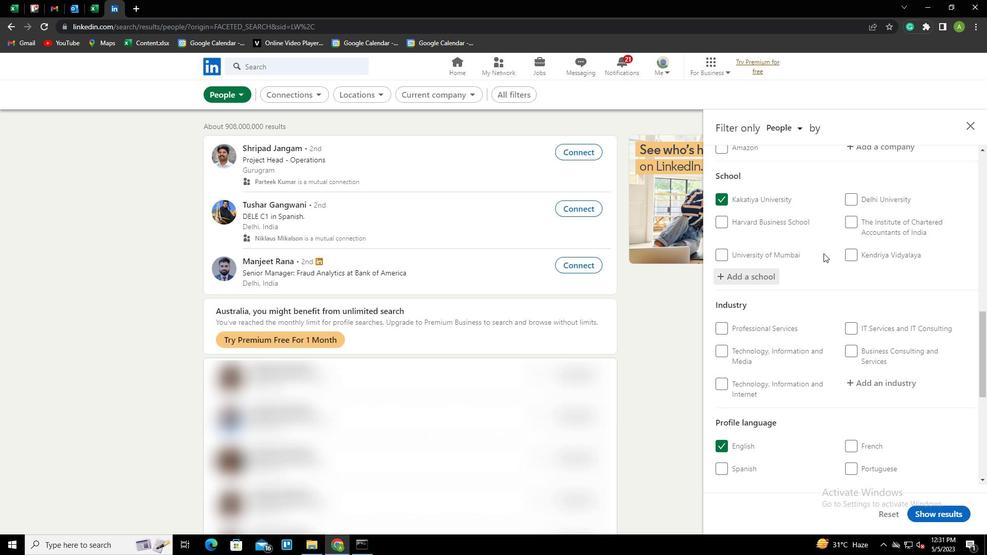 
Action: Mouse scrolled (824, 253) with delta (0, 0)
Screenshot: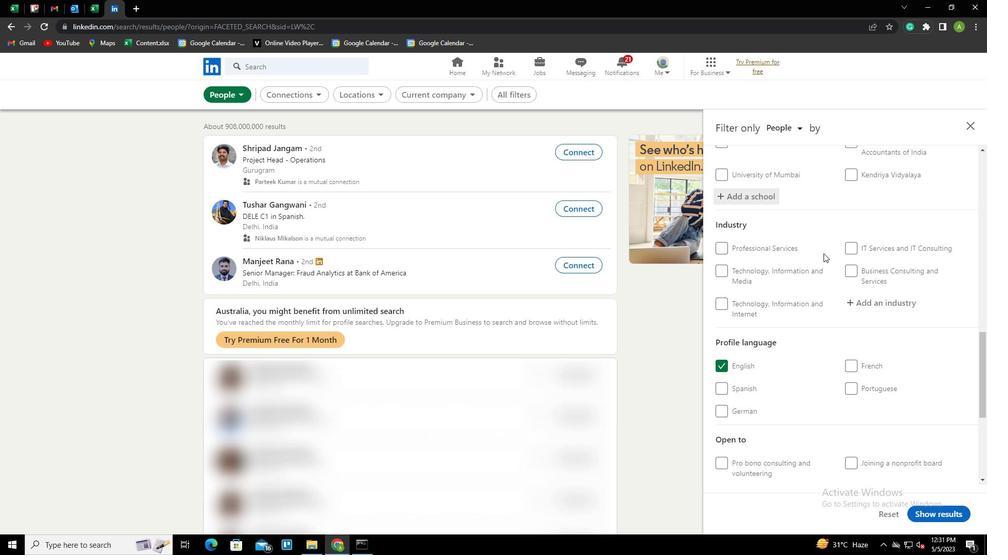 
Action: Mouse moved to (872, 235)
Screenshot: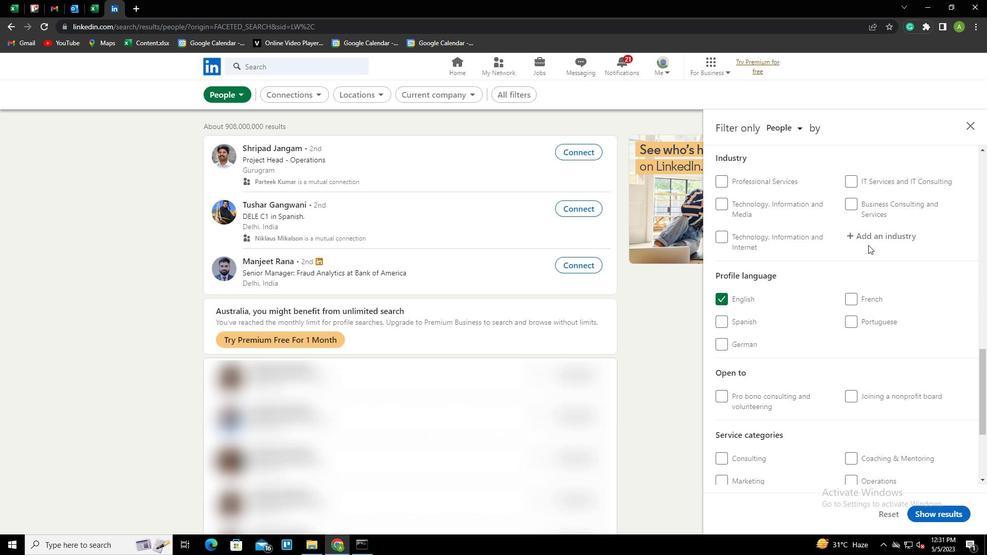 
Action: Mouse pressed left at (872, 235)
Screenshot: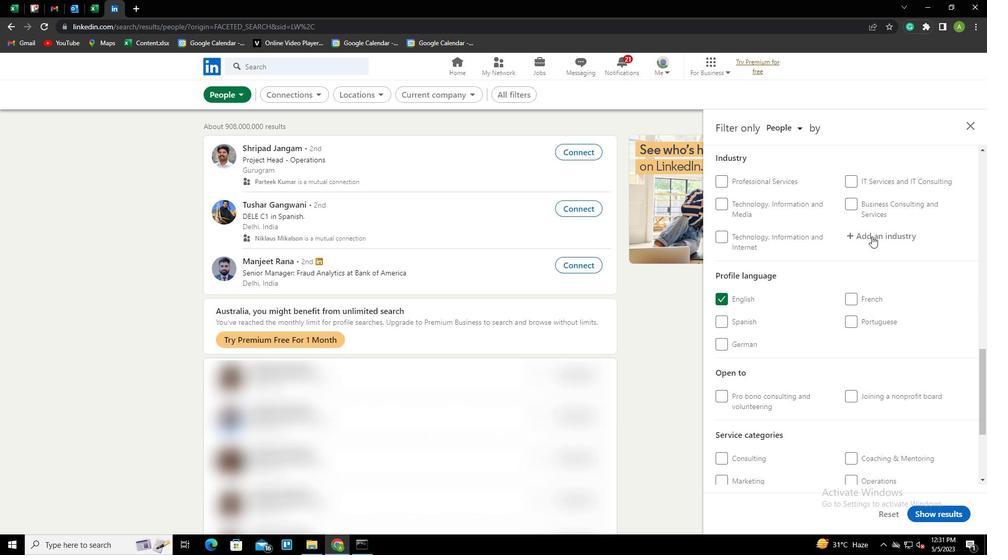 
Action: Mouse moved to (830, 237)
Screenshot: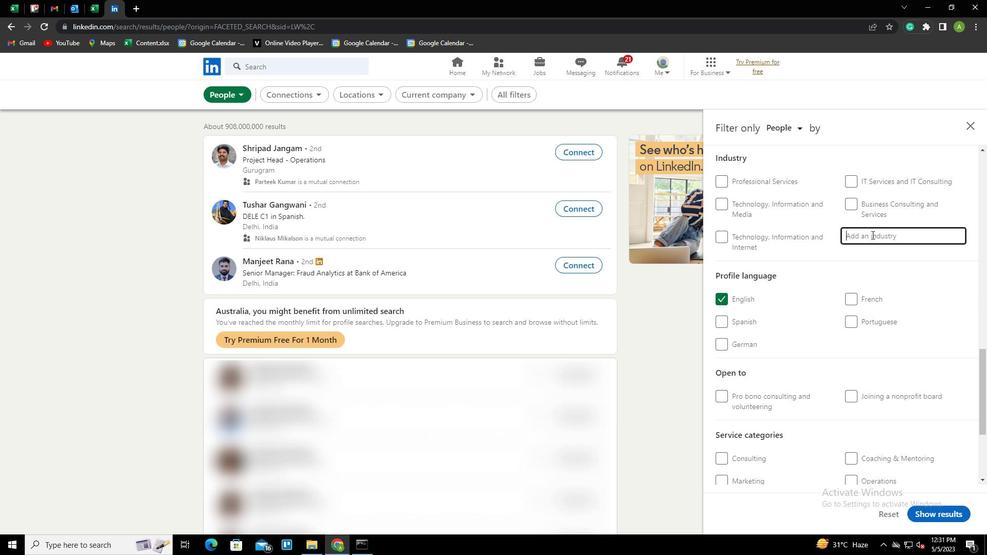 
Action: Key pressed <Key.shift>PHILANTR<Key.backspace>HROPIC<Key.space><Key.shift>FUNDRAISING<Key.space><Key.shift>SERVICES<Key.down><Key.enter>
Screenshot: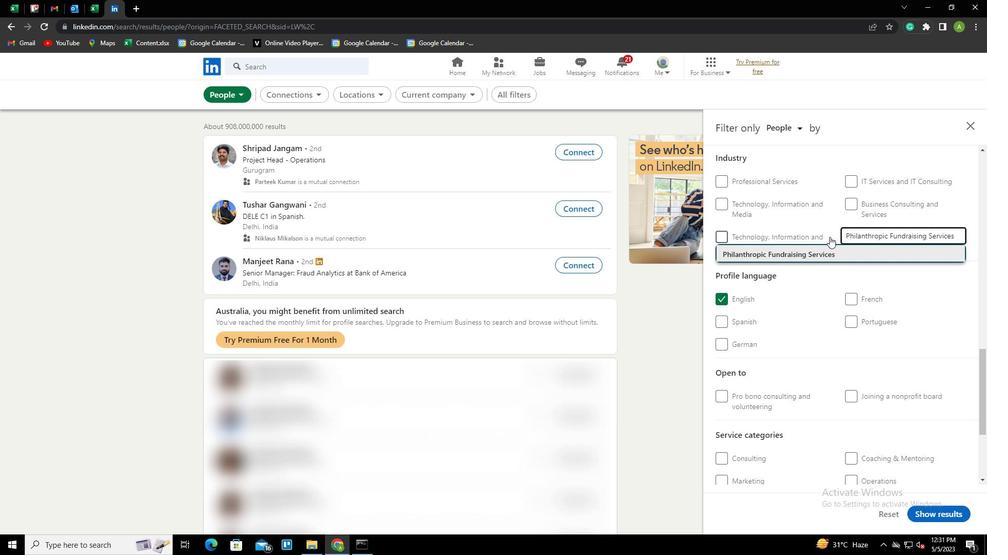 
Action: Mouse scrolled (830, 236) with delta (0, 0)
Screenshot: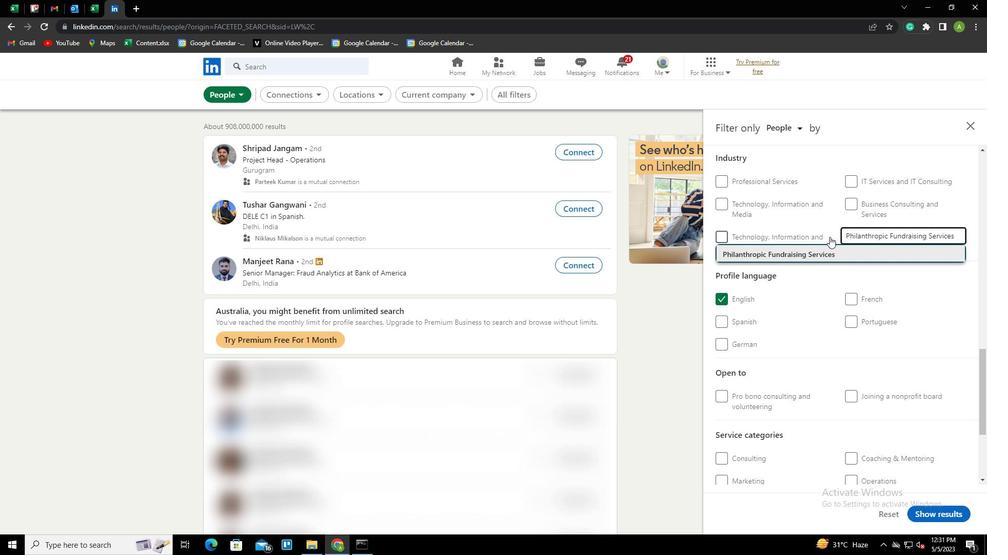 
Action: Mouse scrolled (830, 236) with delta (0, 0)
Screenshot: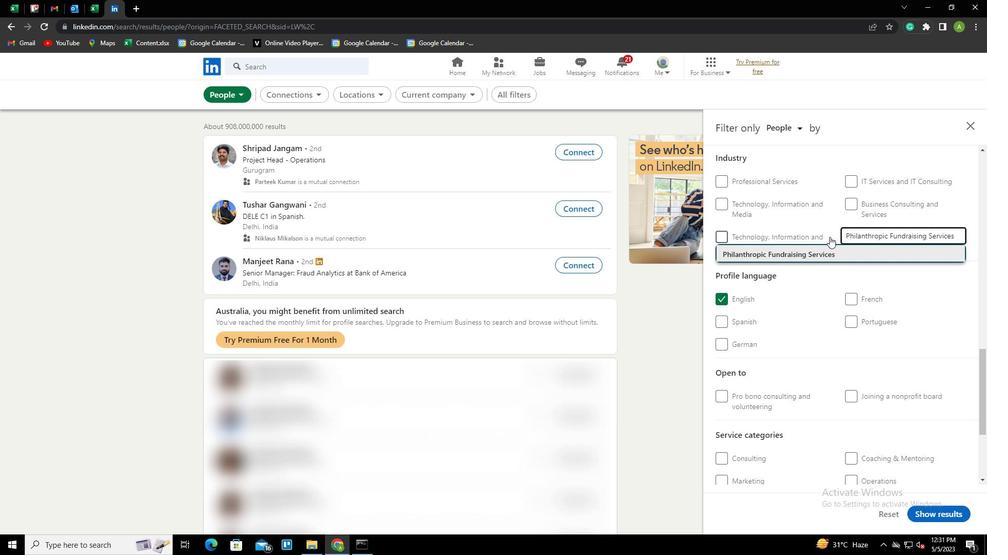 
Action: Mouse scrolled (830, 236) with delta (0, 0)
Screenshot: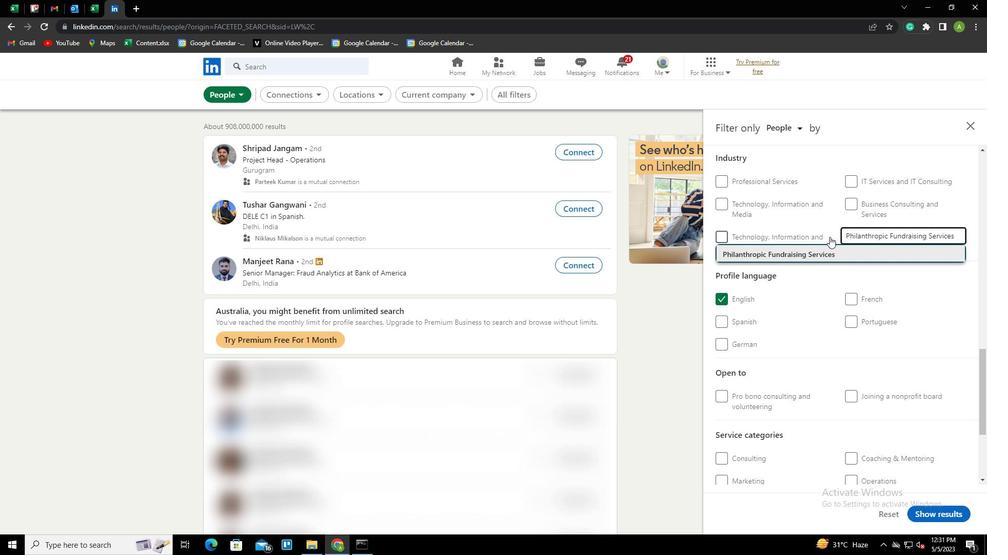 
Action: Mouse moved to (872, 380)
Screenshot: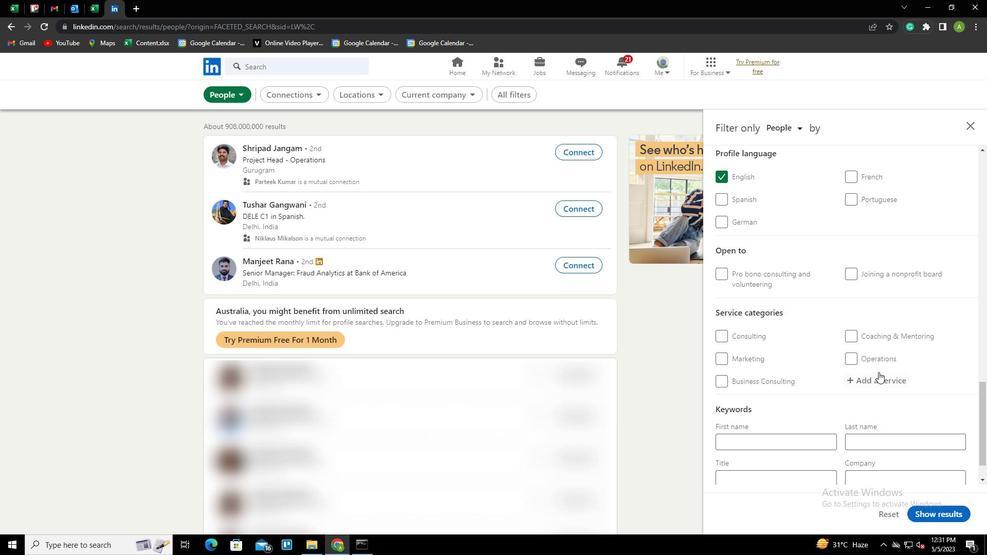 
Action: Mouse pressed left at (872, 380)
Screenshot: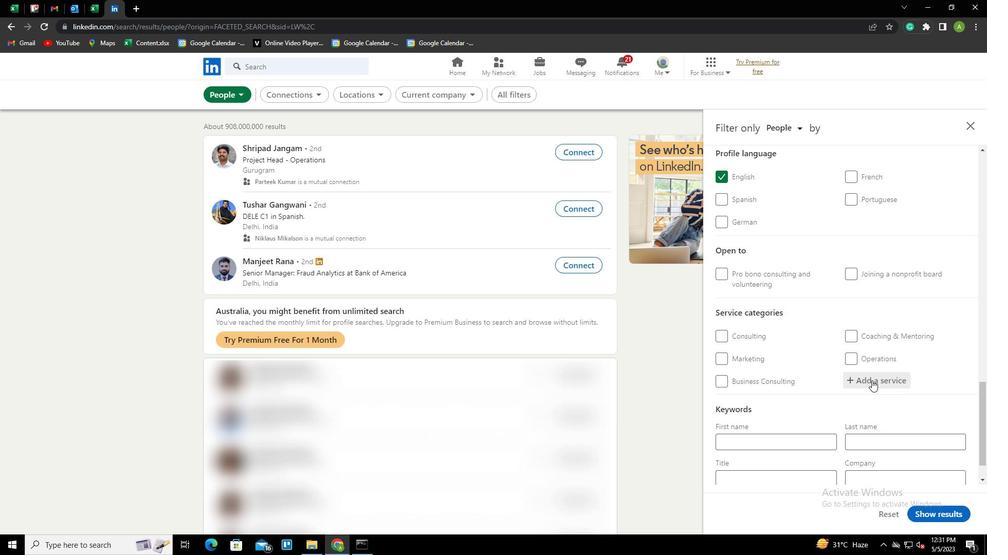 
Action: Mouse pressed left at (872, 380)
Screenshot: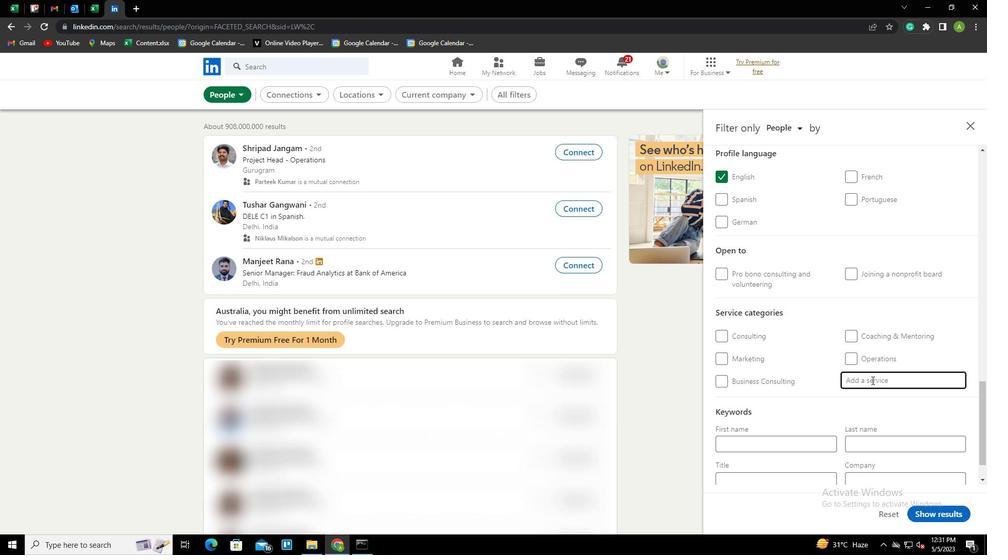 
Action: Mouse moved to (858, 362)
Screenshot: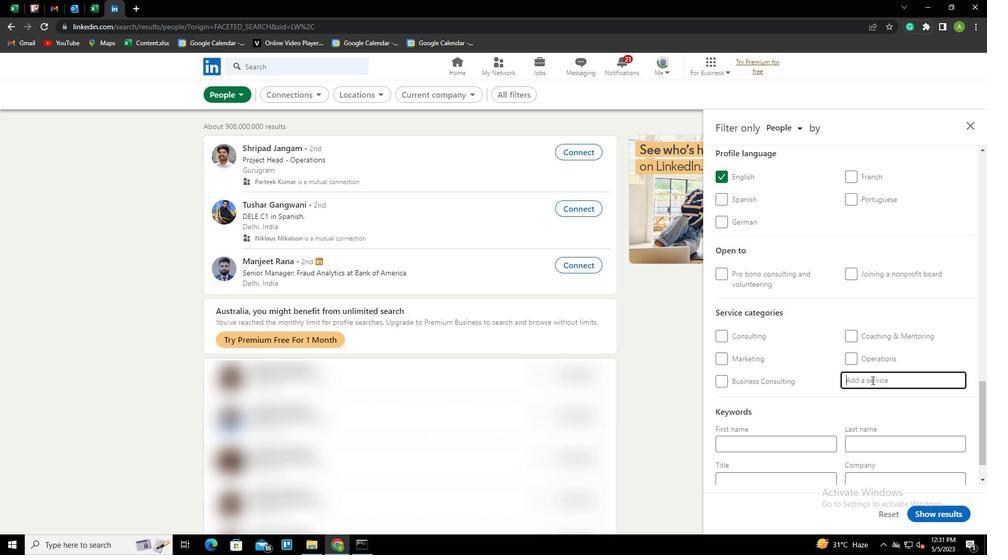 
Action: Key pressed <Key.shift>
Screenshot: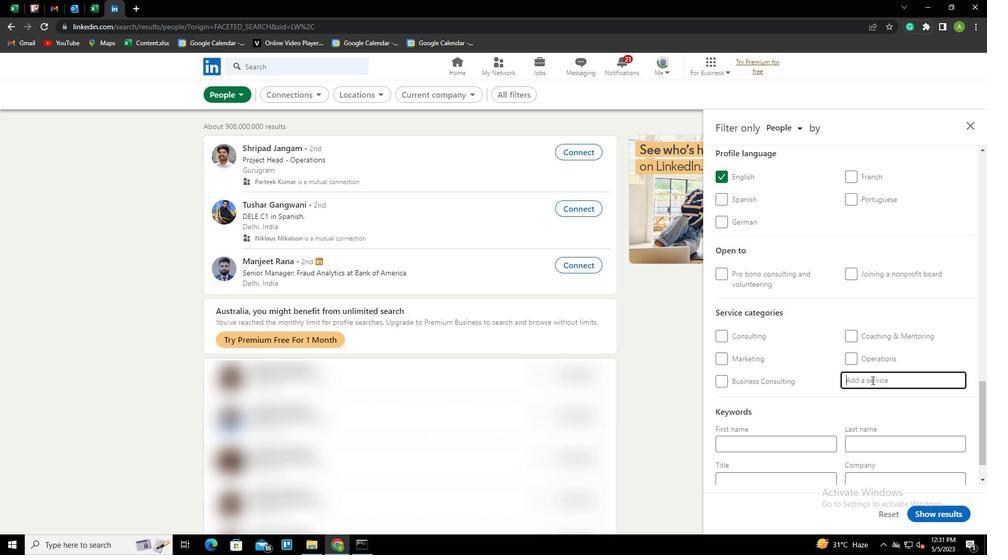 
Action: Mouse moved to (851, 355)
Screenshot: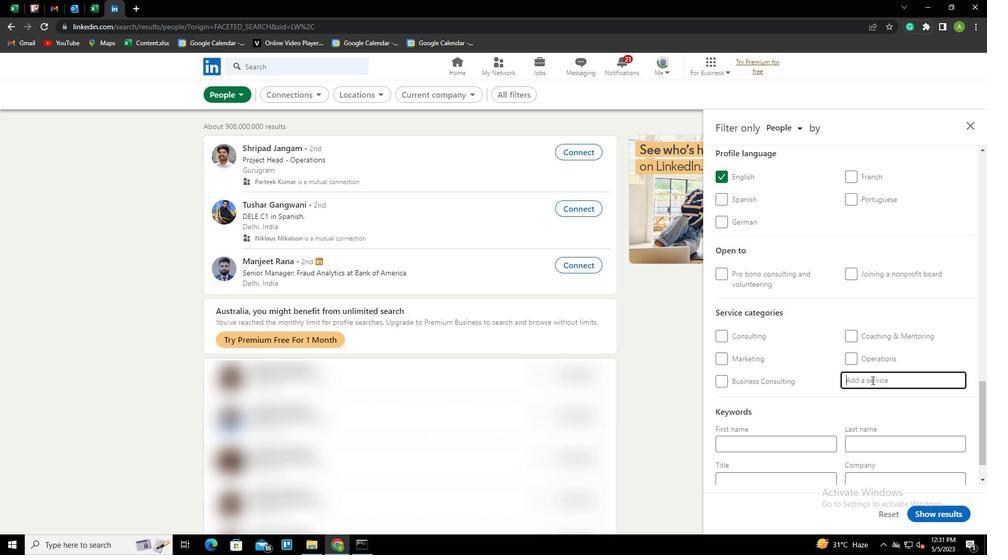 
Action: Key pressed COPYWEI<Key.backspace><Key.backspace>RITING<Key.down><Key.enter>
Screenshot: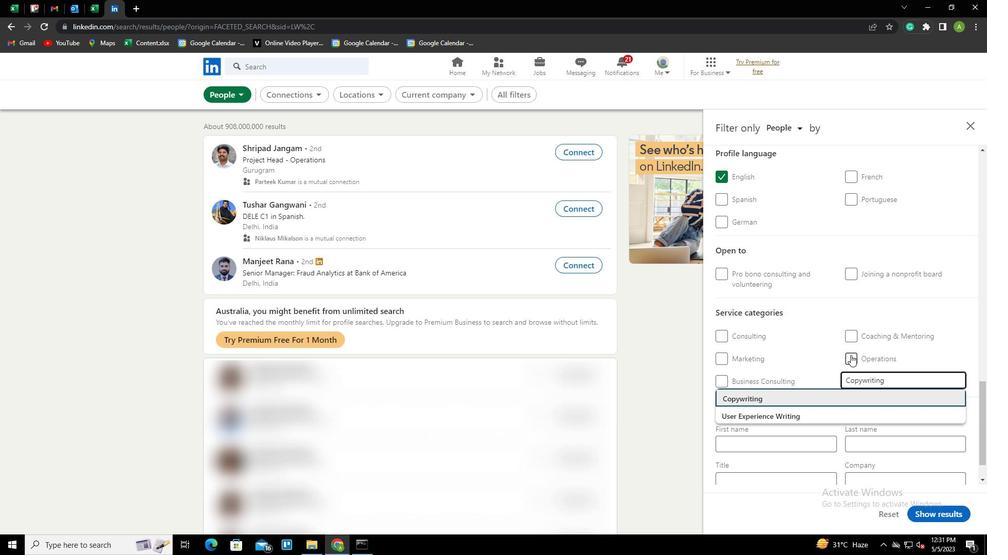 
Action: Mouse scrolled (851, 355) with delta (0, 0)
Screenshot: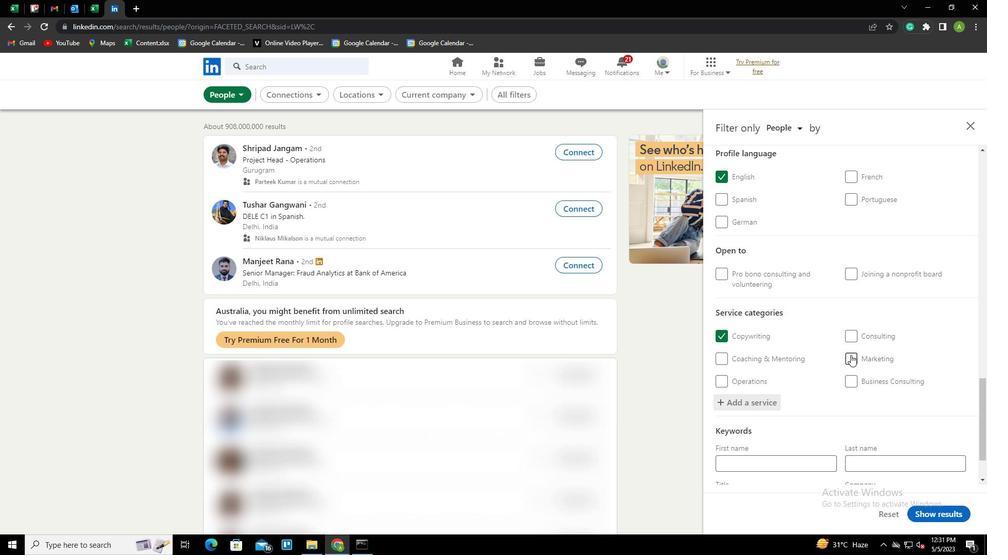 
Action: Mouse scrolled (851, 355) with delta (0, 0)
Screenshot: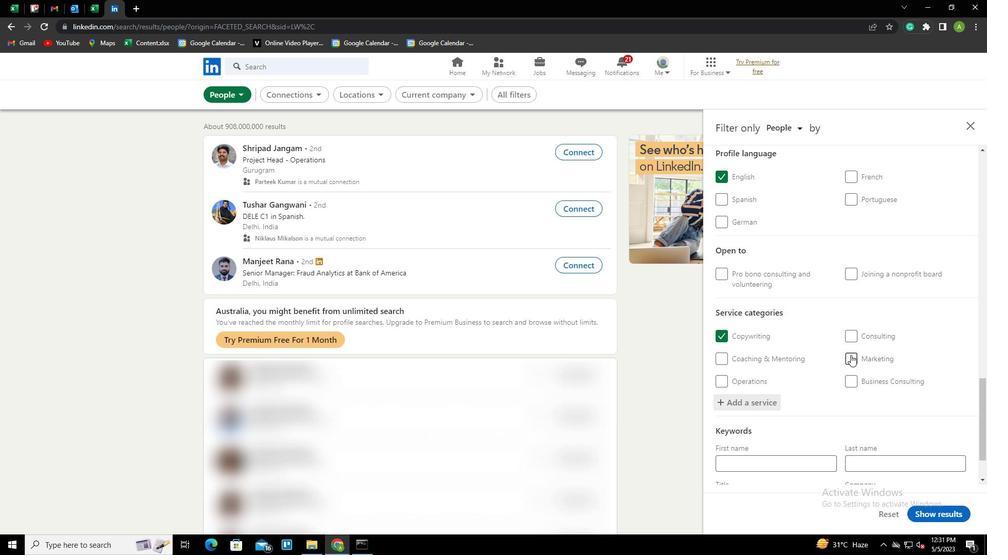 
Action: Mouse scrolled (851, 355) with delta (0, 0)
Screenshot: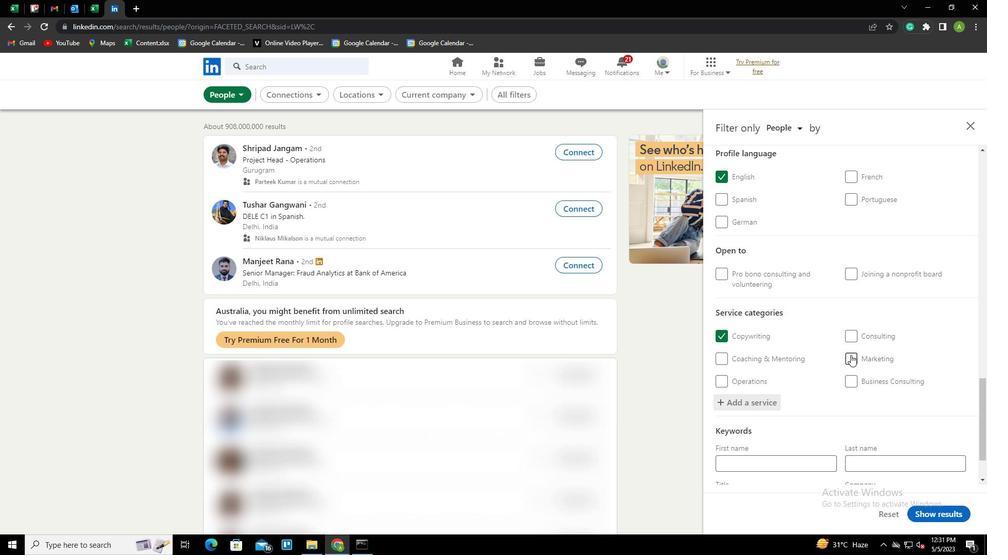 
Action: Mouse scrolled (851, 355) with delta (0, 0)
Screenshot: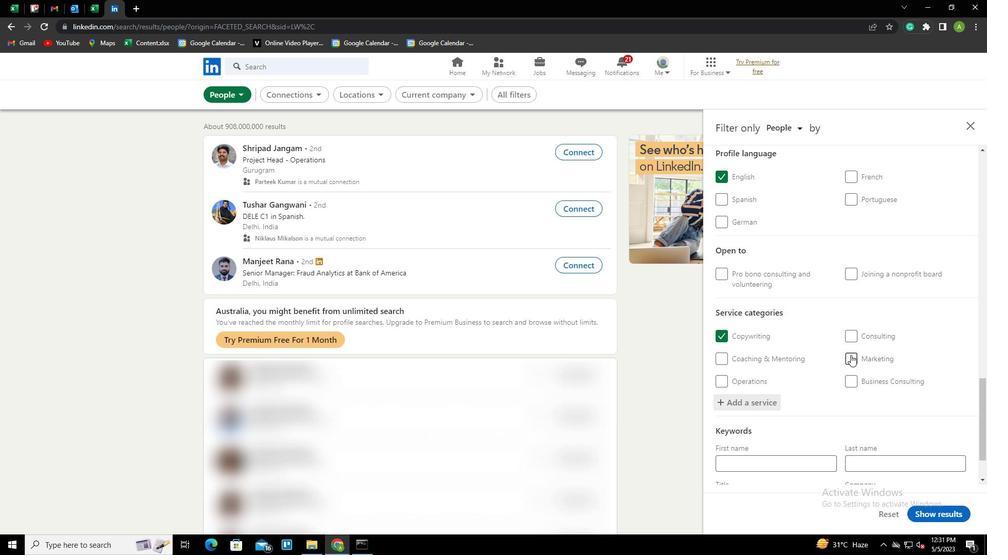 
Action: Mouse scrolled (851, 355) with delta (0, 0)
Screenshot: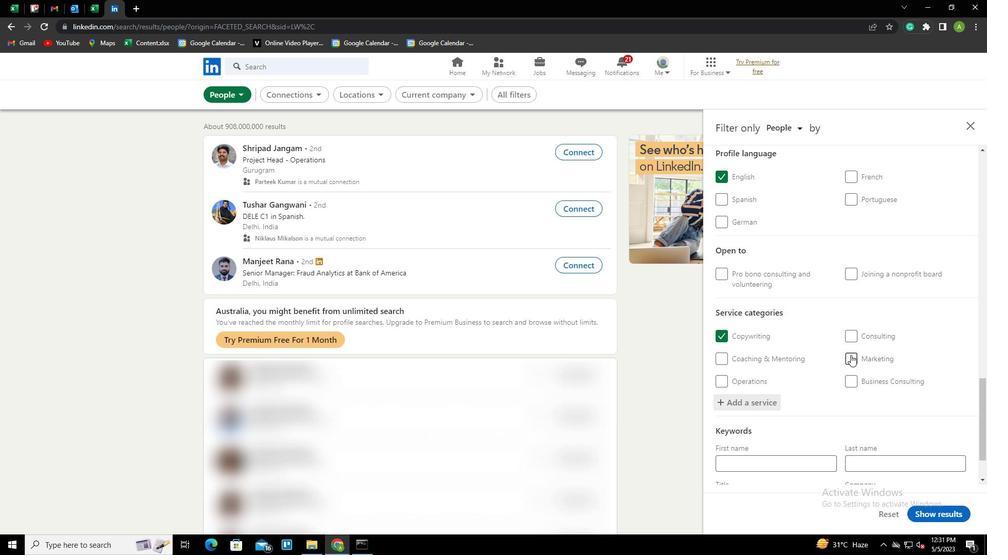 
Action: Mouse scrolled (851, 355) with delta (0, 0)
Screenshot: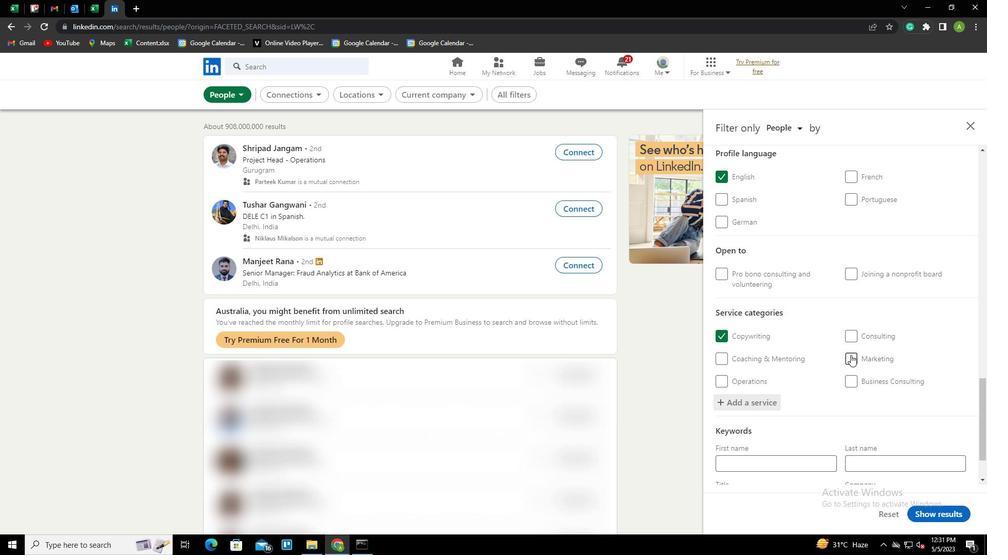 
Action: Mouse scrolled (851, 355) with delta (0, 0)
Screenshot: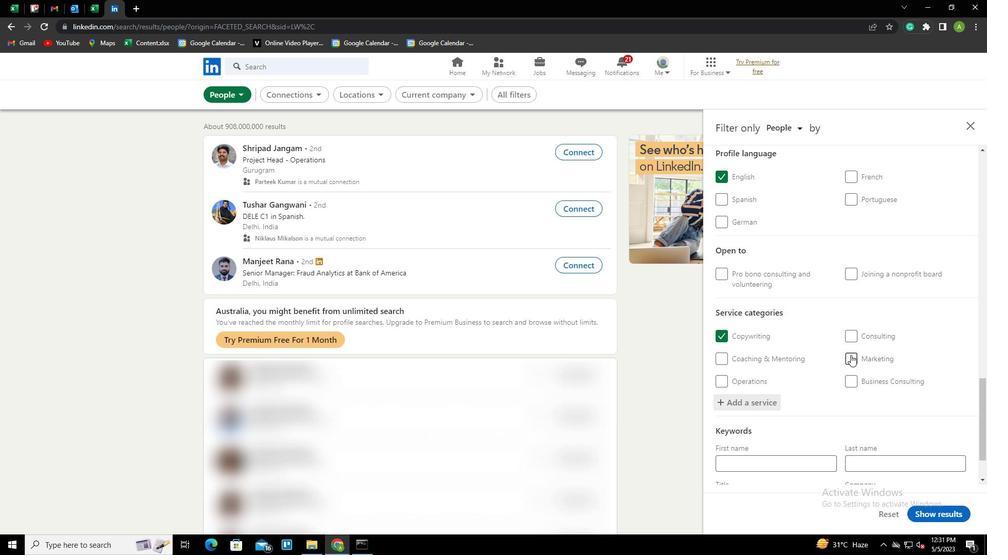 
Action: Mouse moved to (803, 443)
Screenshot: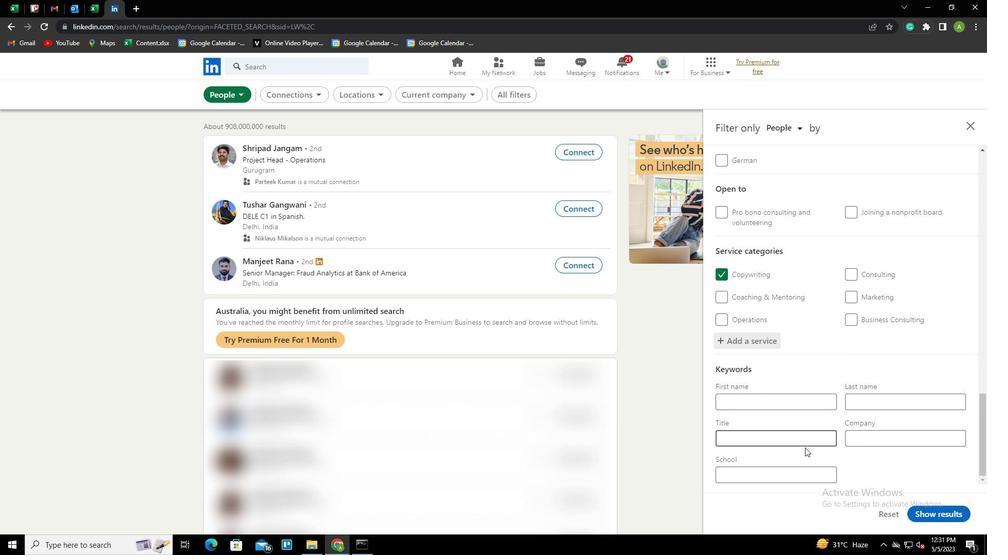 
Action: Mouse pressed left at (803, 443)
Screenshot: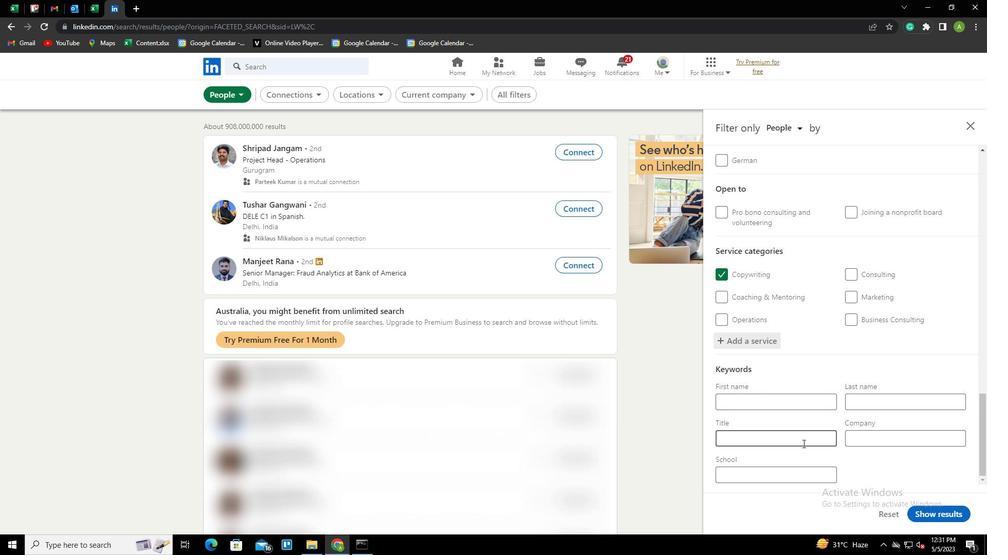 
Action: Mouse moved to (776, 426)
Screenshot: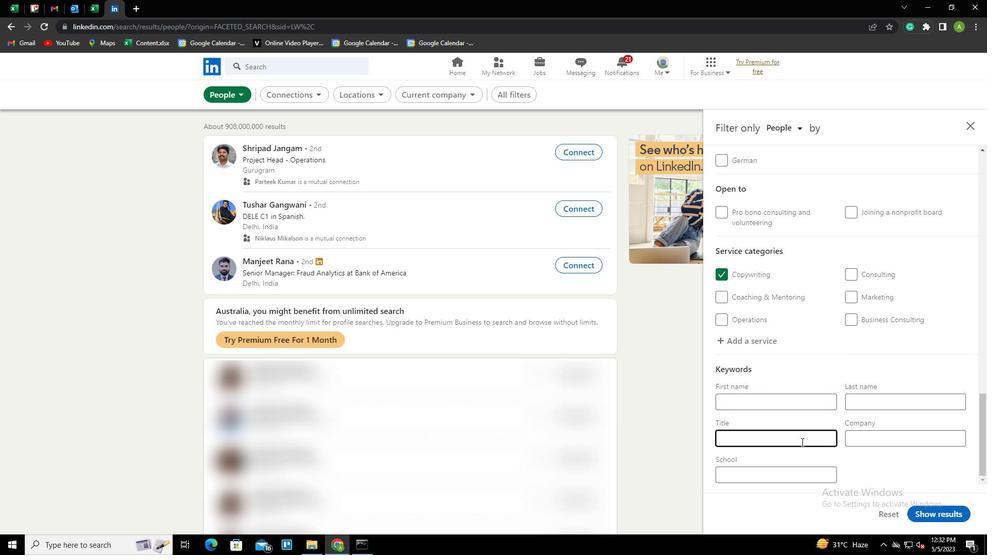 
Action: Key pressed <Key.shift>COMPUTER<Key.space><Key.shift>ANIMATOR
Screenshot: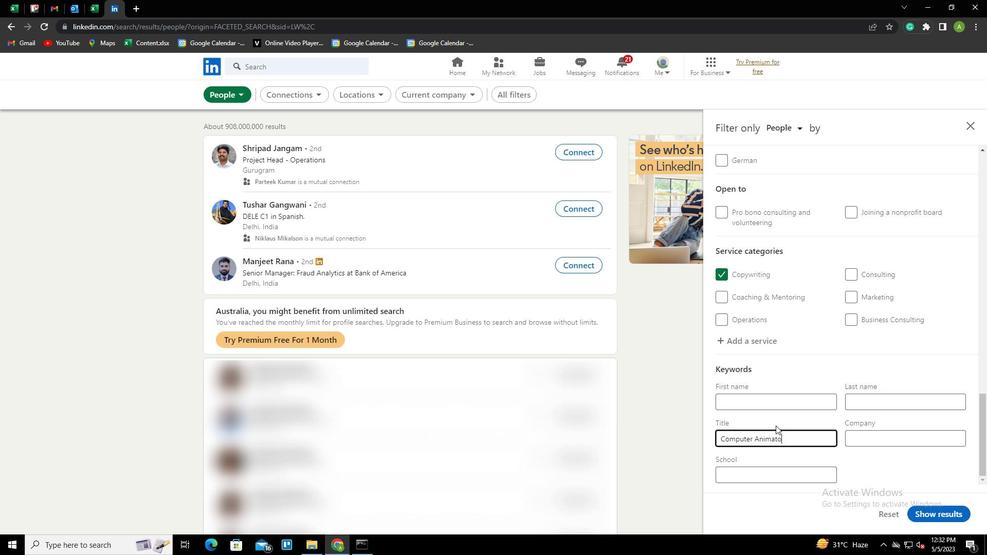
Action: Mouse moved to (940, 510)
Screenshot: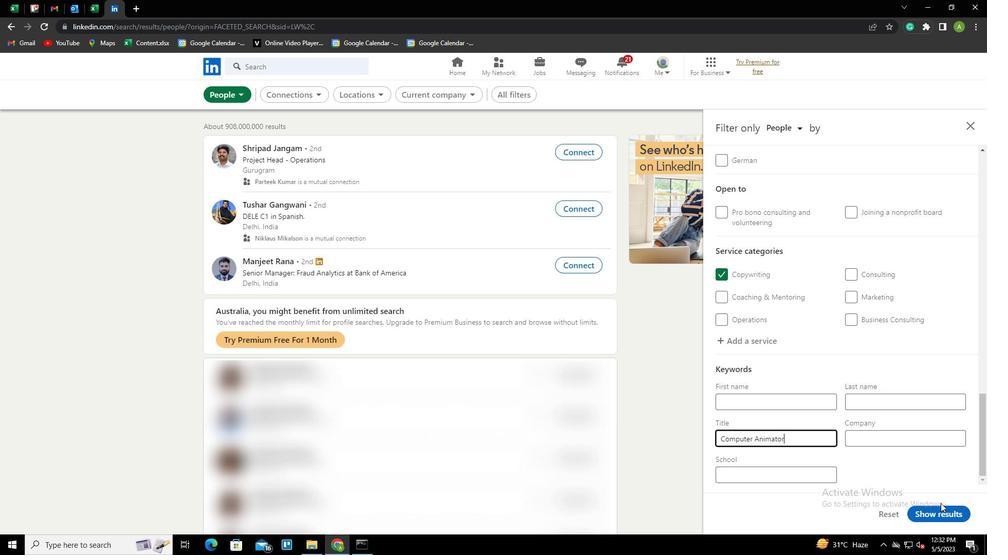 
Action: Mouse pressed left at (940, 510)
Screenshot: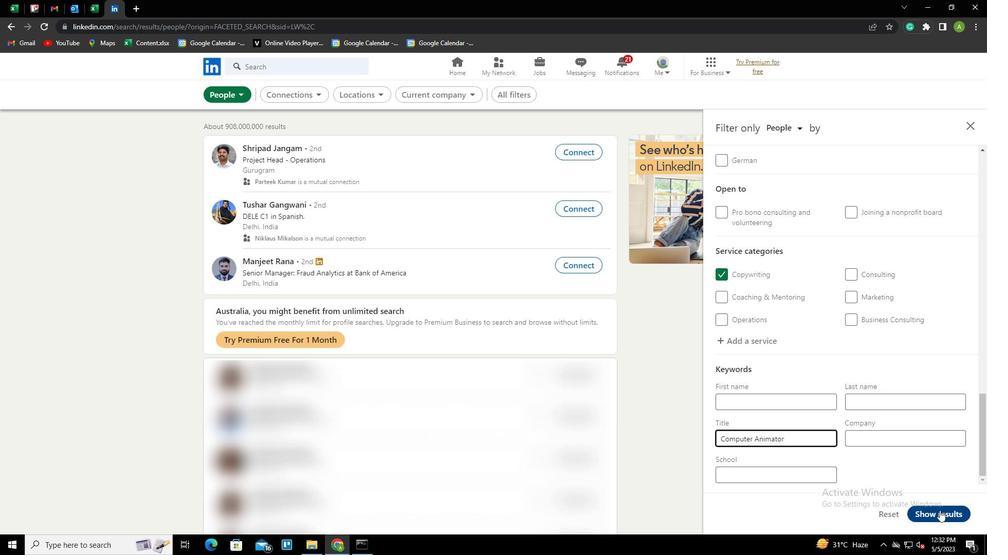 
Action: Mouse moved to (834, 370)
Screenshot: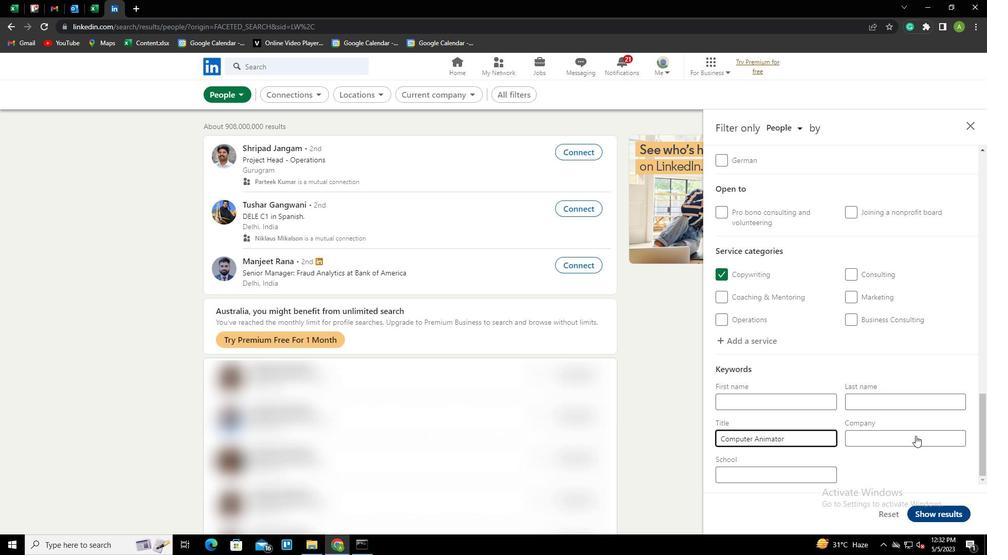 
